 Task: Add Attachment from "Attach a link" to Card Card0000000076 in Board Board0000000019 in Workspace WS0000000007 in Trello. Add Cover Red to Card Card0000000076 in Board Board0000000019 in Workspace WS0000000007 in Trello. Add "Join Card" Button Button0000000076  to Card Card0000000076 in Board Board0000000019 in Workspace WS0000000007 in Trello. Add Description DS0000000076 to Card Card0000000076 in Board Board0000000019 in Workspace WS0000000007 in Trello. Add Comment CM0000000076 to Card Card0000000076 in Board Board0000000019 in Workspace WS0000000007 in Trello
Action: Mouse moved to (416, 511)
Screenshot: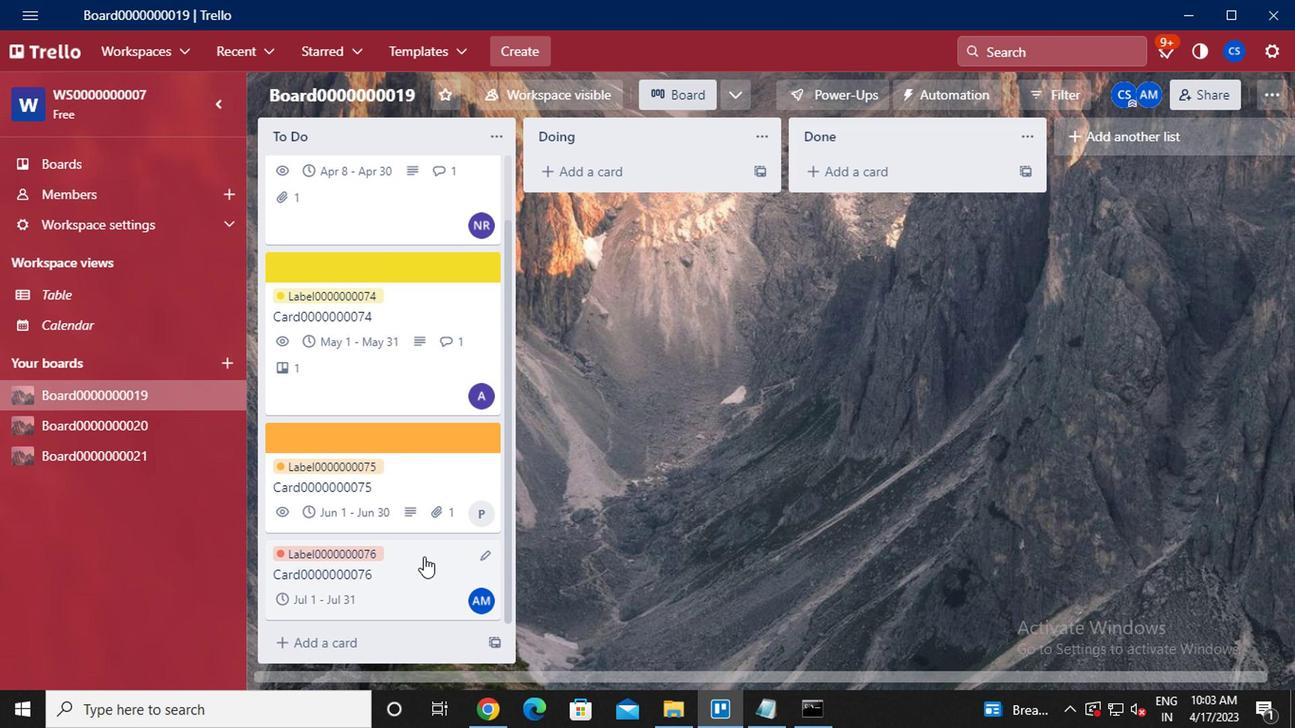 
Action: Mouse pressed left at (416, 511)
Screenshot: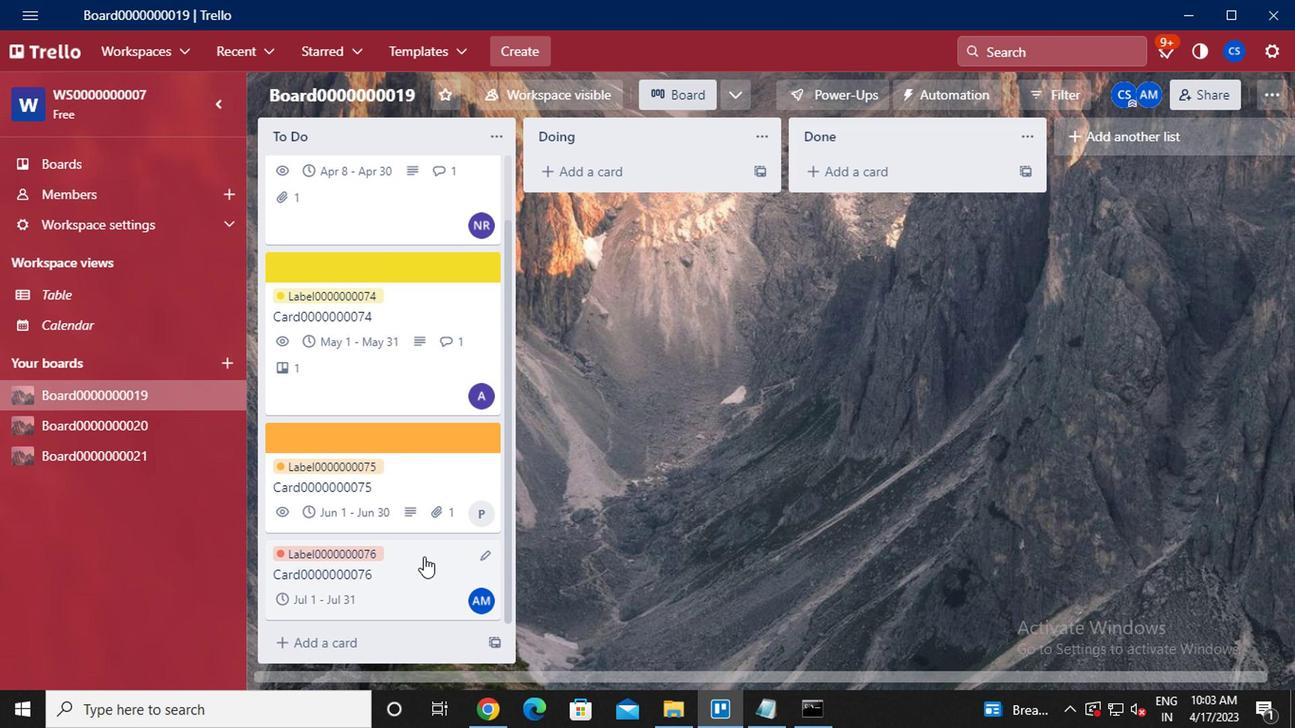 
Action: Mouse moved to (744, 400)
Screenshot: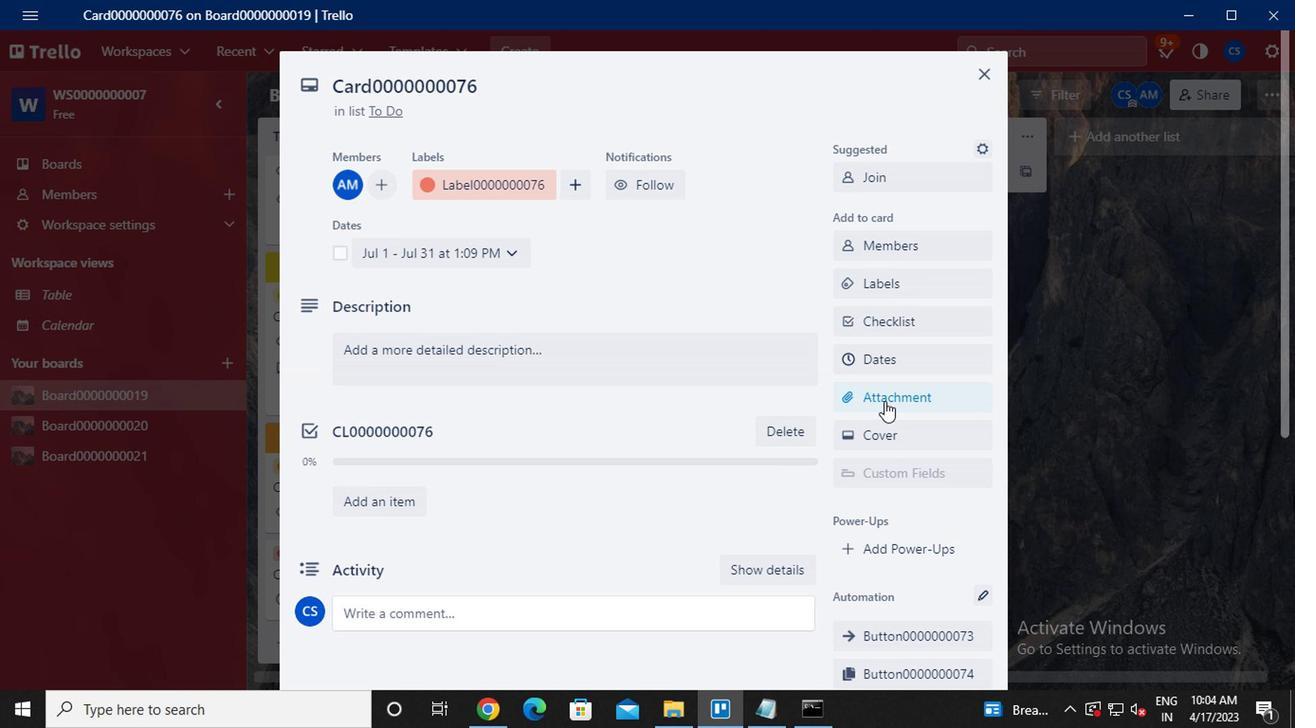 
Action: Mouse pressed left at (744, 400)
Screenshot: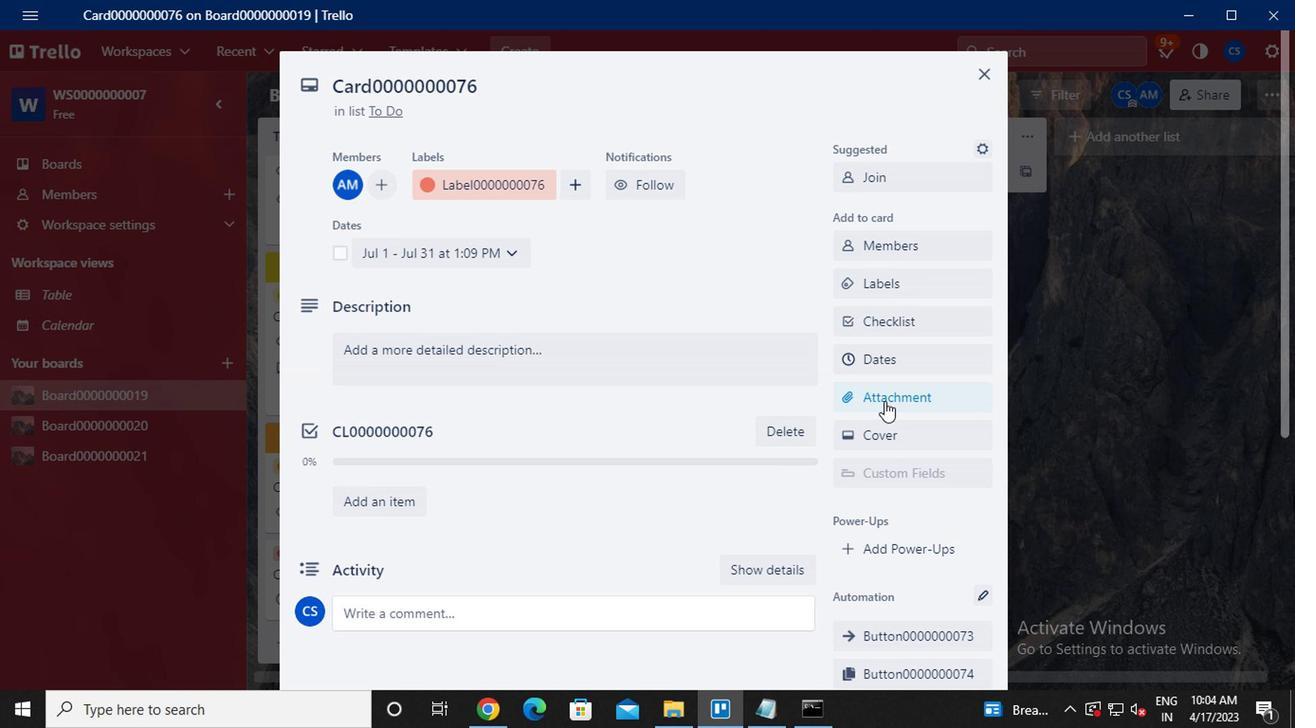 
Action: Mouse moved to (746, 414)
Screenshot: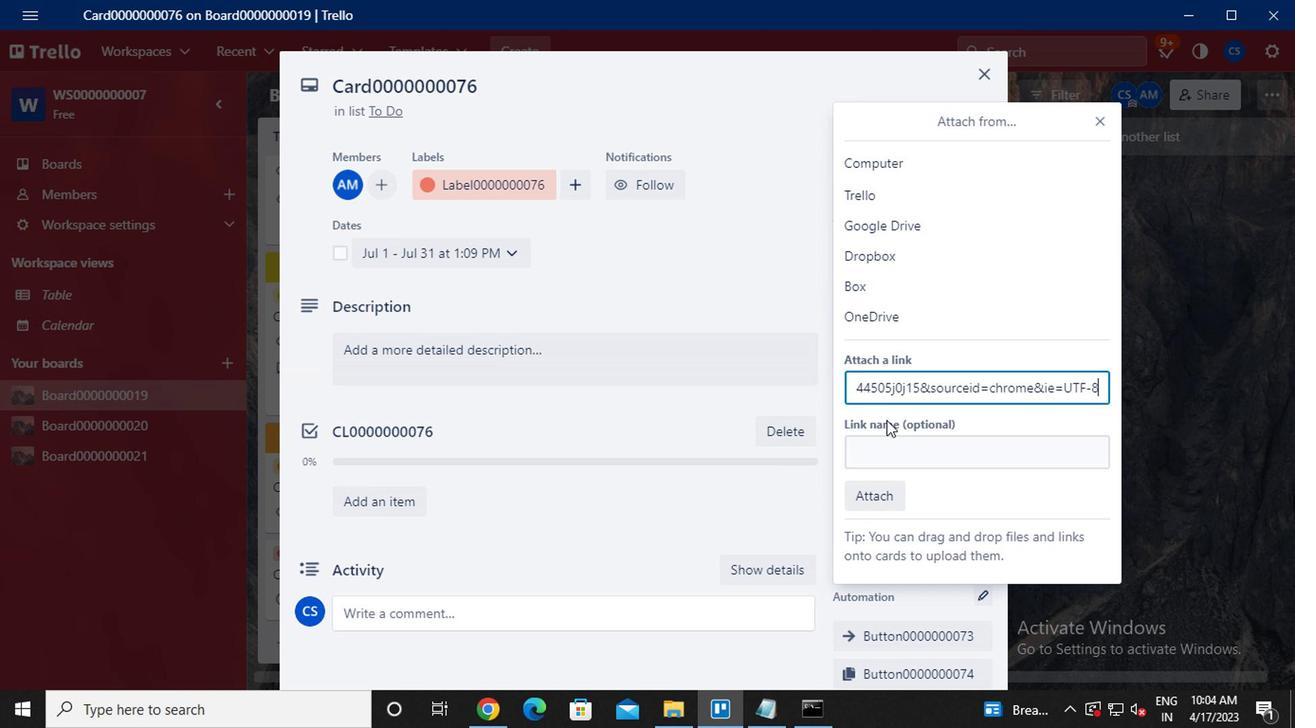 
Action: Key pressed ctrl+V
Screenshot: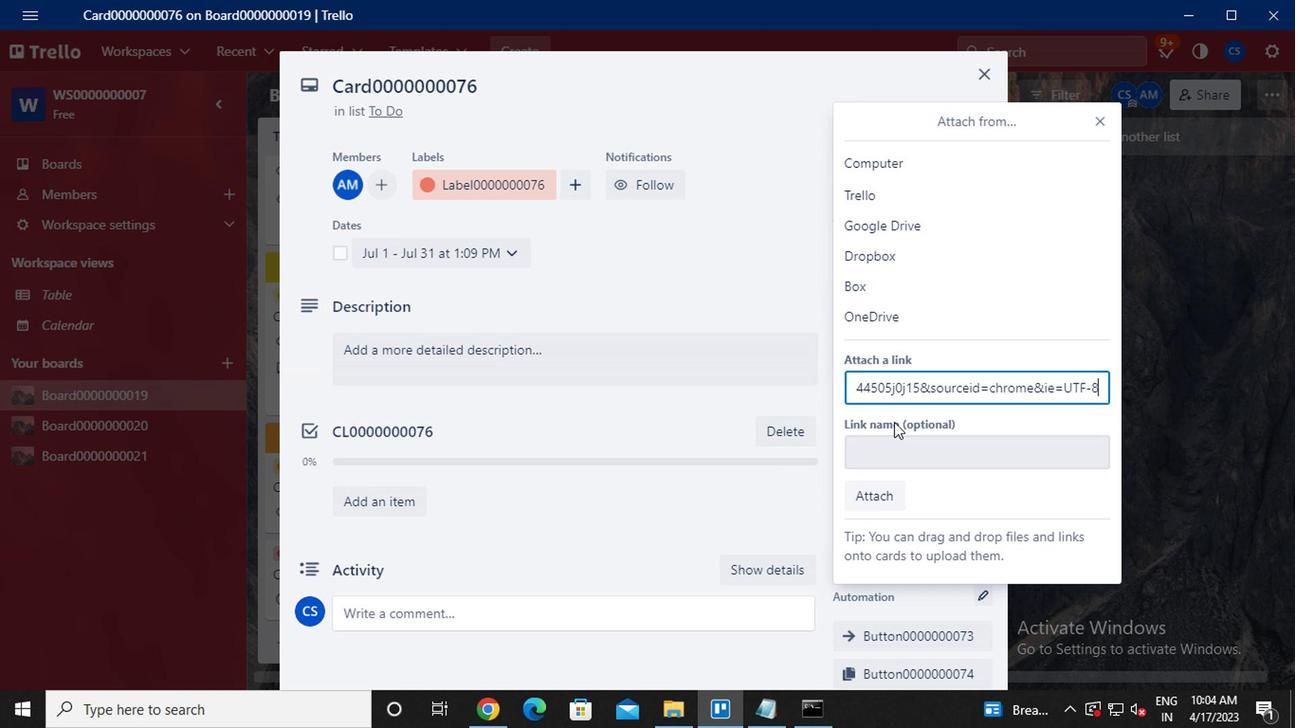 
Action: Mouse moved to (742, 467)
Screenshot: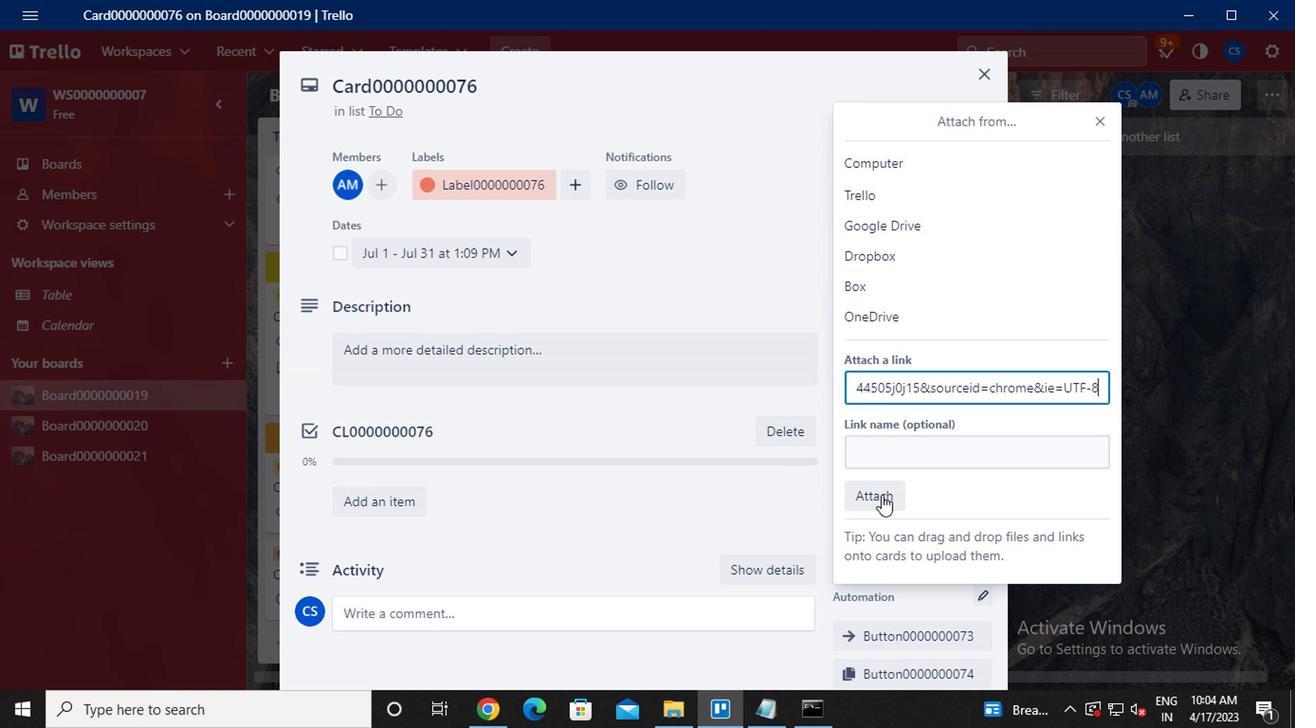 
Action: Mouse pressed left at (742, 467)
Screenshot: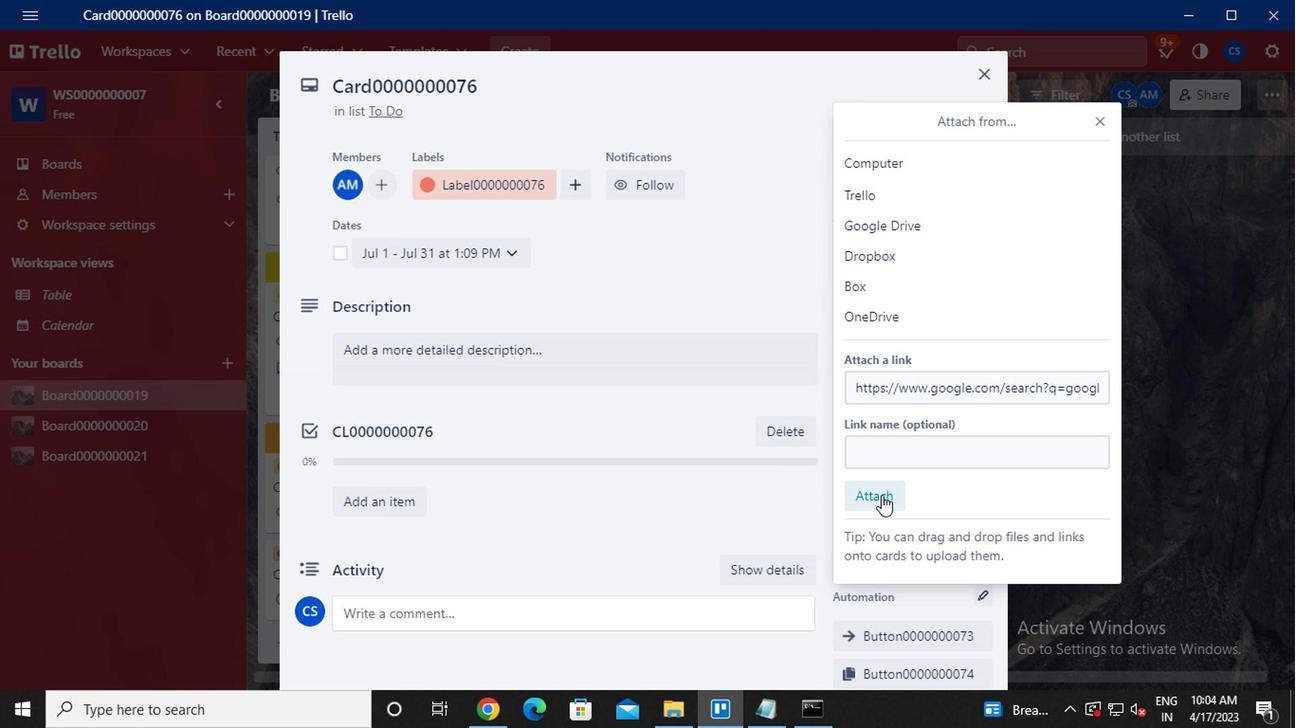 
Action: Mouse moved to (750, 427)
Screenshot: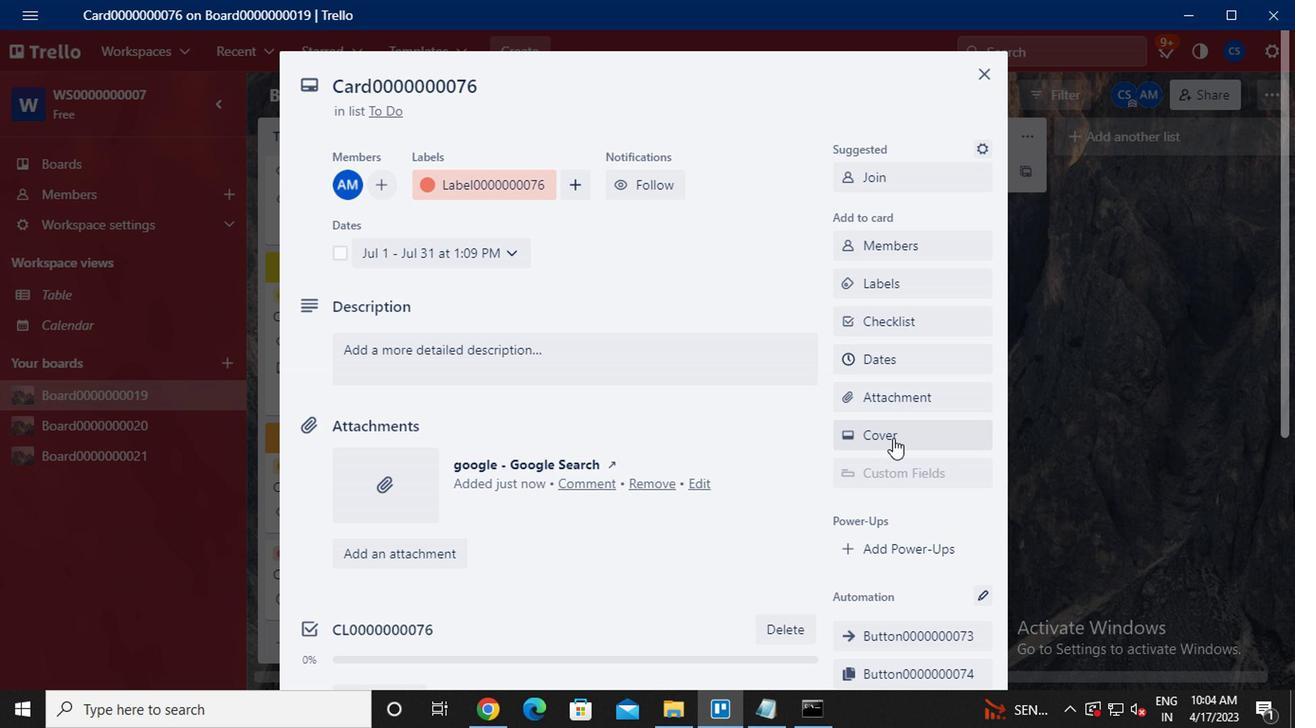 
Action: Mouse pressed left at (750, 427)
Screenshot: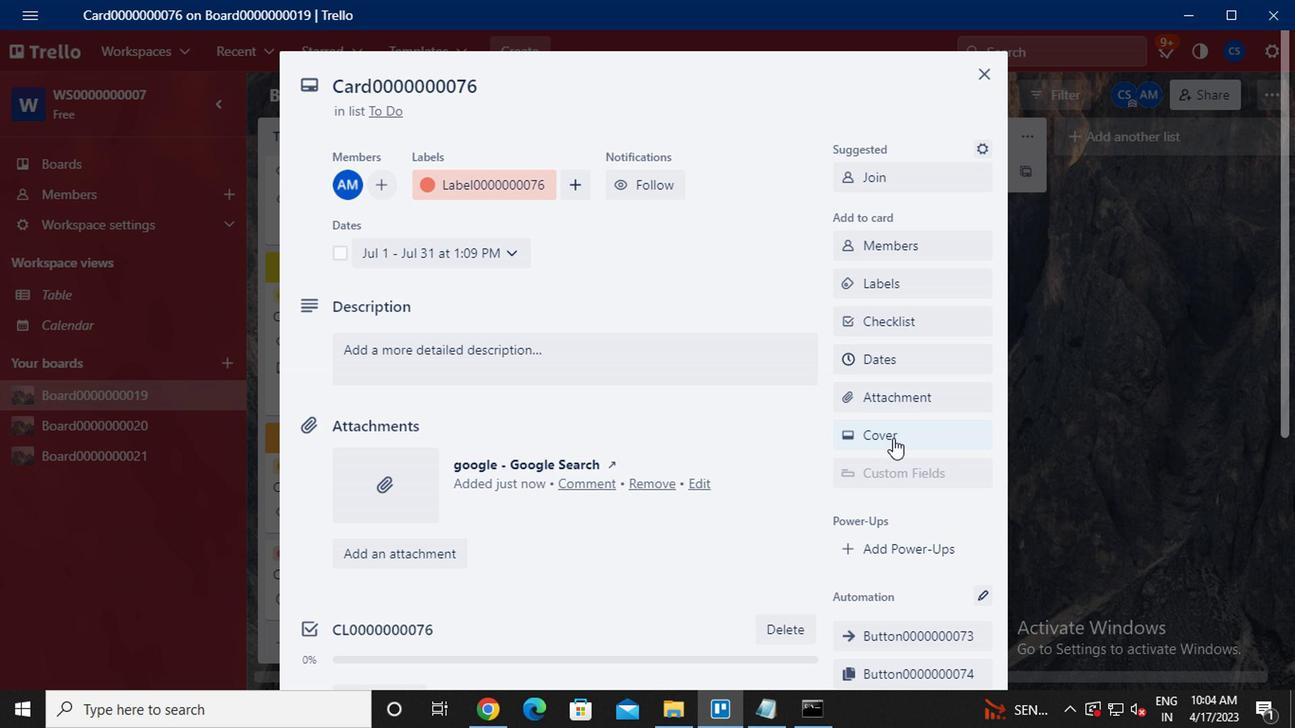 
Action: Mouse moved to (850, 340)
Screenshot: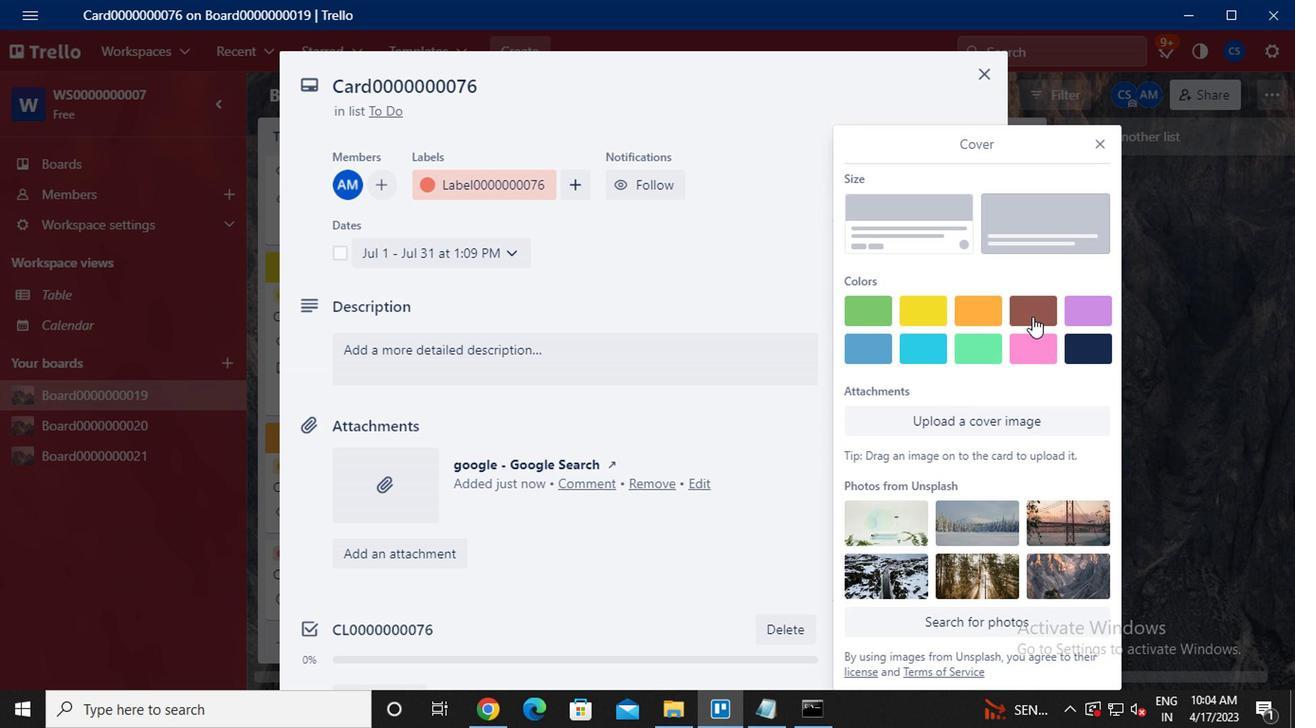 
Action: Mouse pressed left at (850, 340)
Screenshot: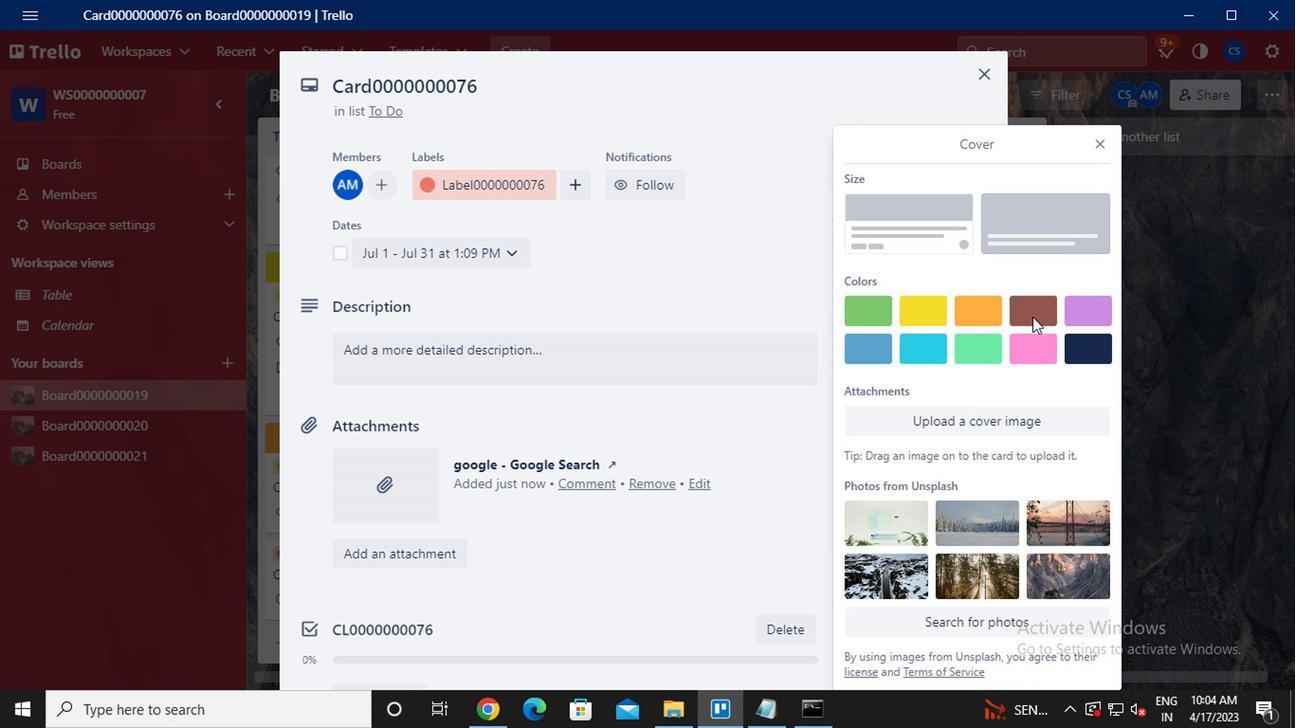 
Action: Mouse moved to (899, 195)
Screenshot: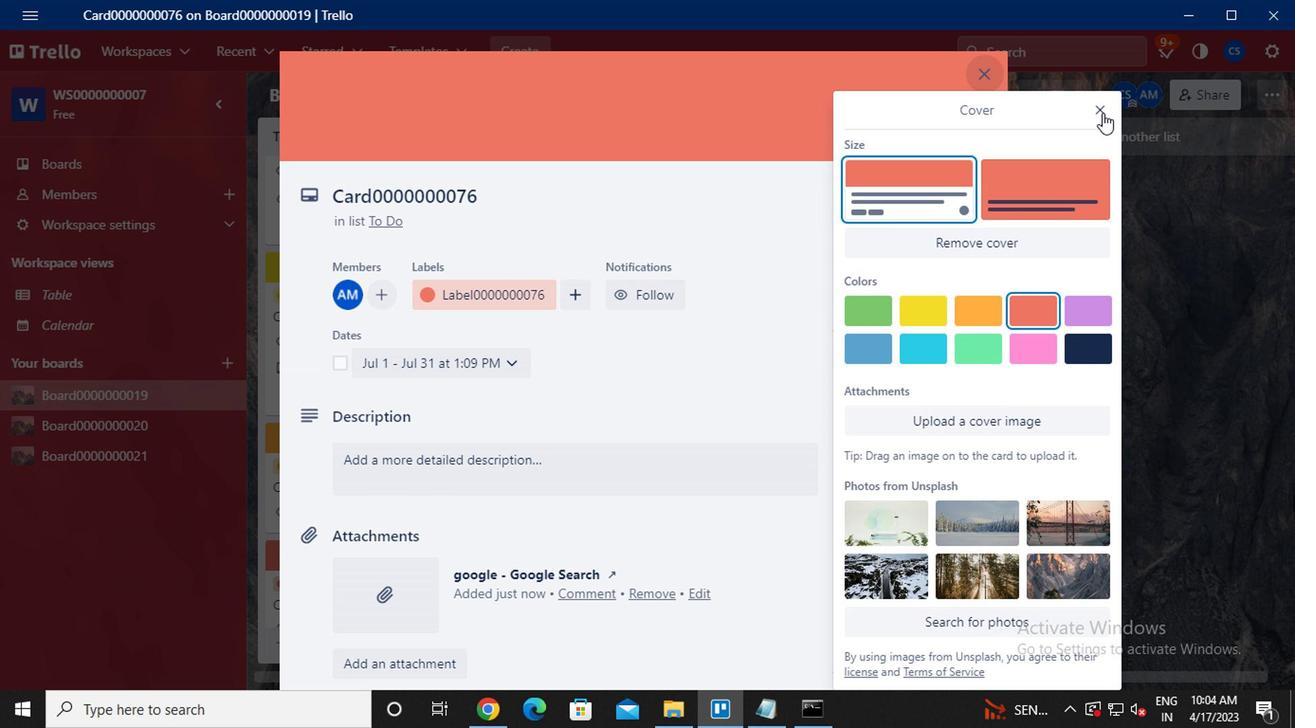 
Action: Mouse pressed left at (899, 195)
Screenshot: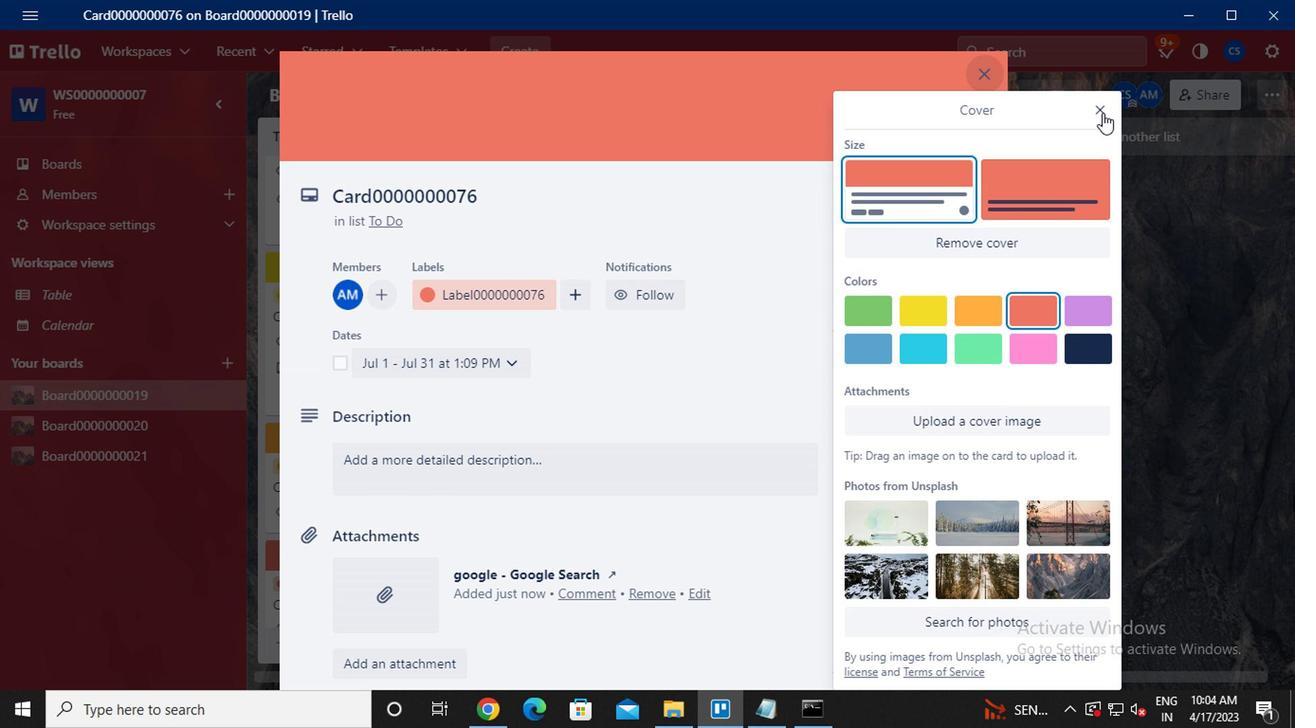 
Action: Mouse moved to (713, 315)
Screenshot: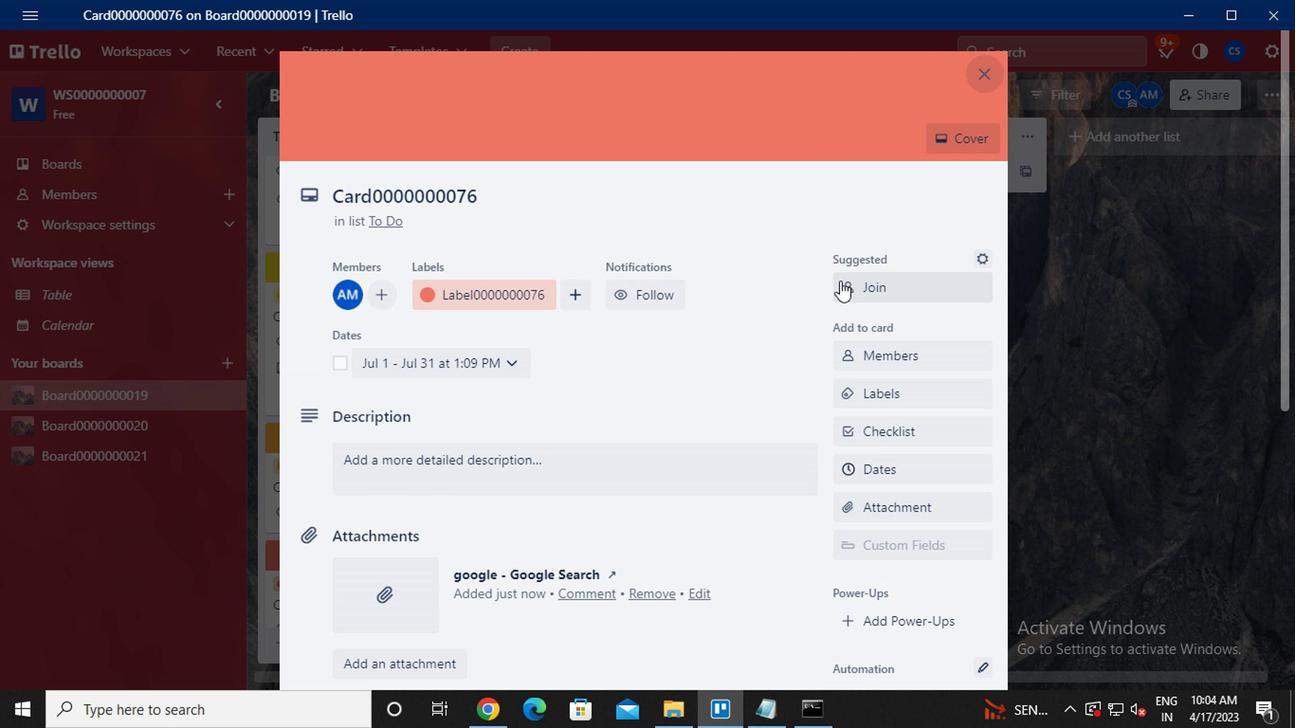 
Action: Mouse scrolled (713, 314) with delta (0, 0)
Screenshot: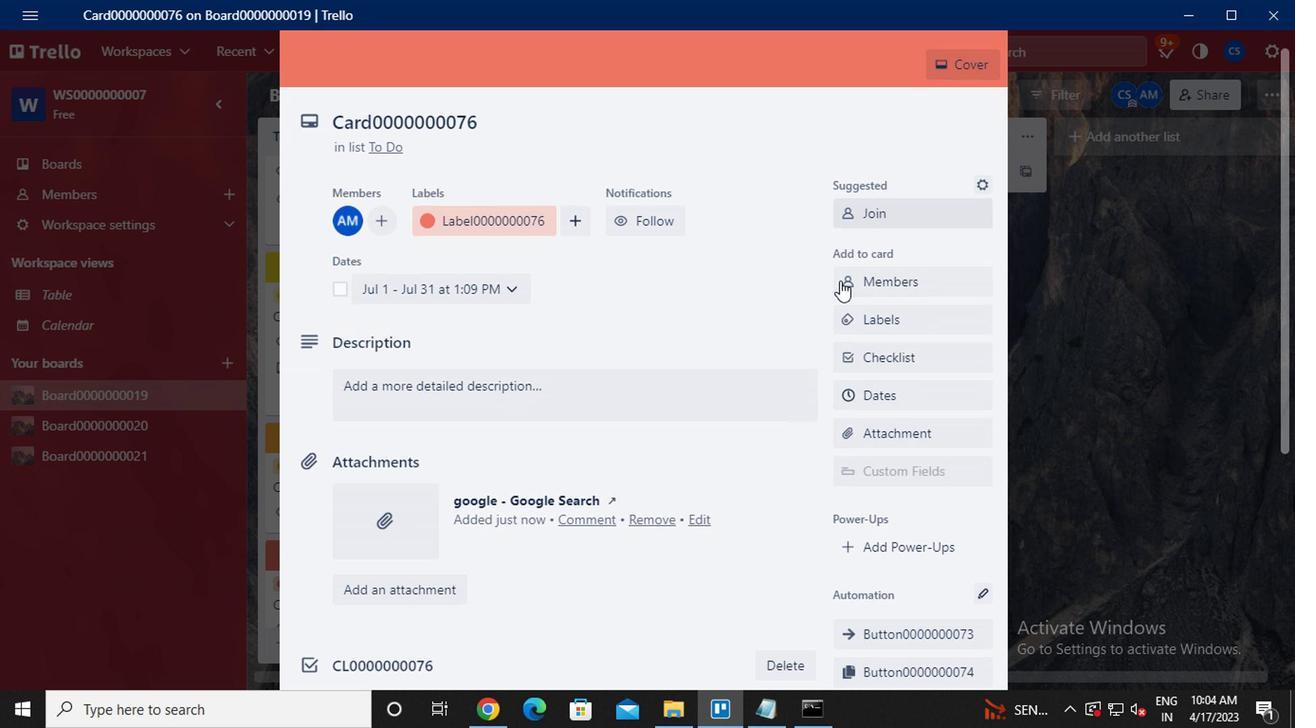 
Action: Mouse scrolled (713, 314) with delta (0, 0)
Screenshot: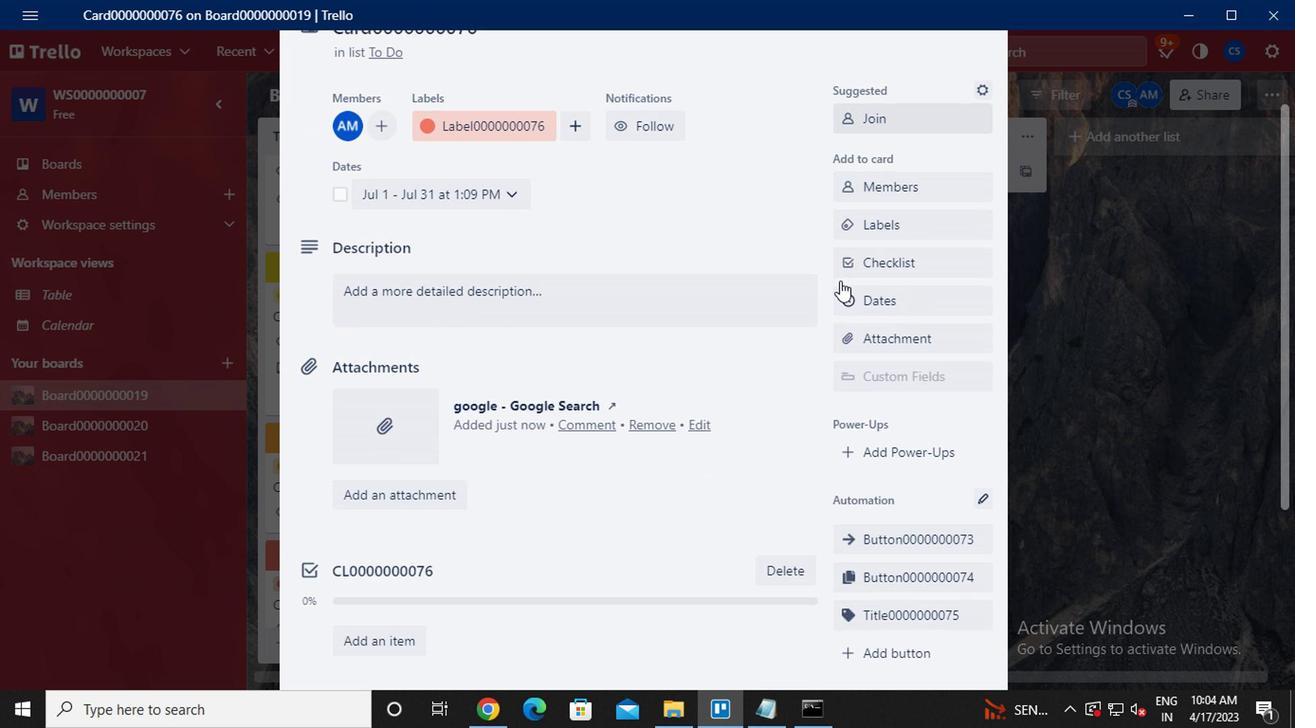 
Action: Mouse scrolled (713, 314) with delta (0, 0)
Screenshot: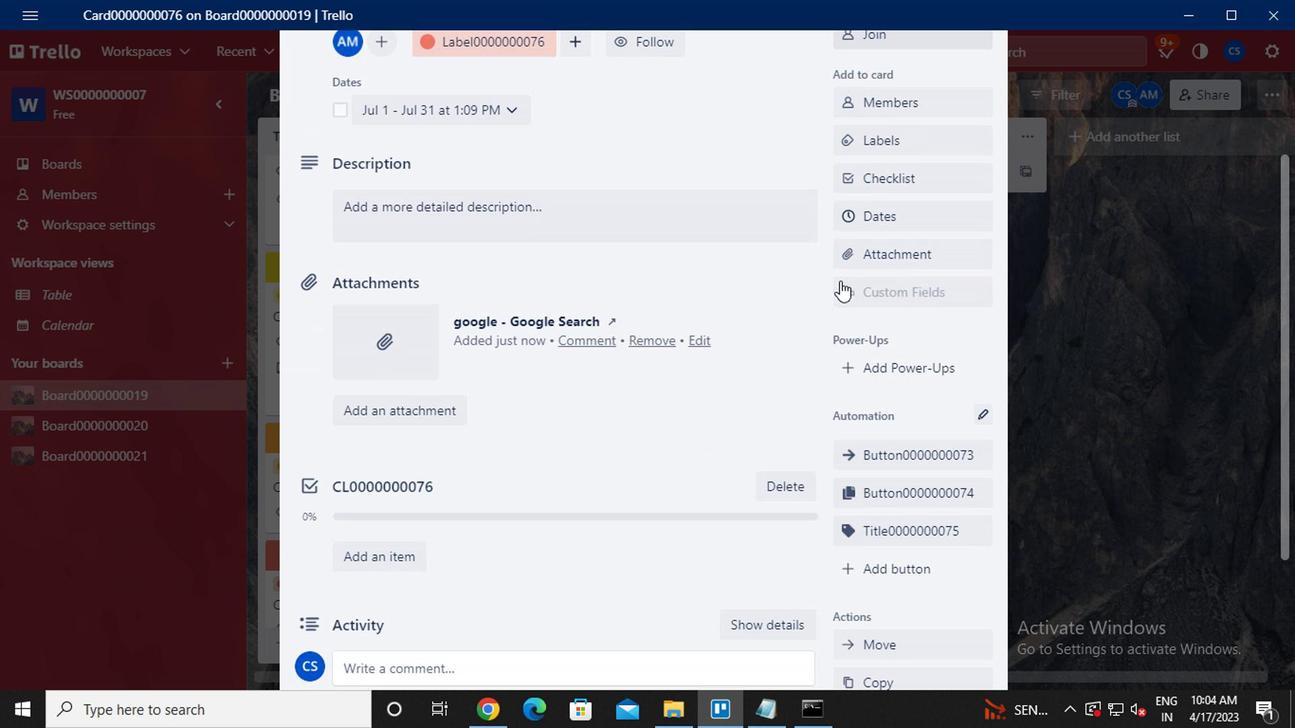 
Action: Mouse moved to (756, 499)
Screenshot: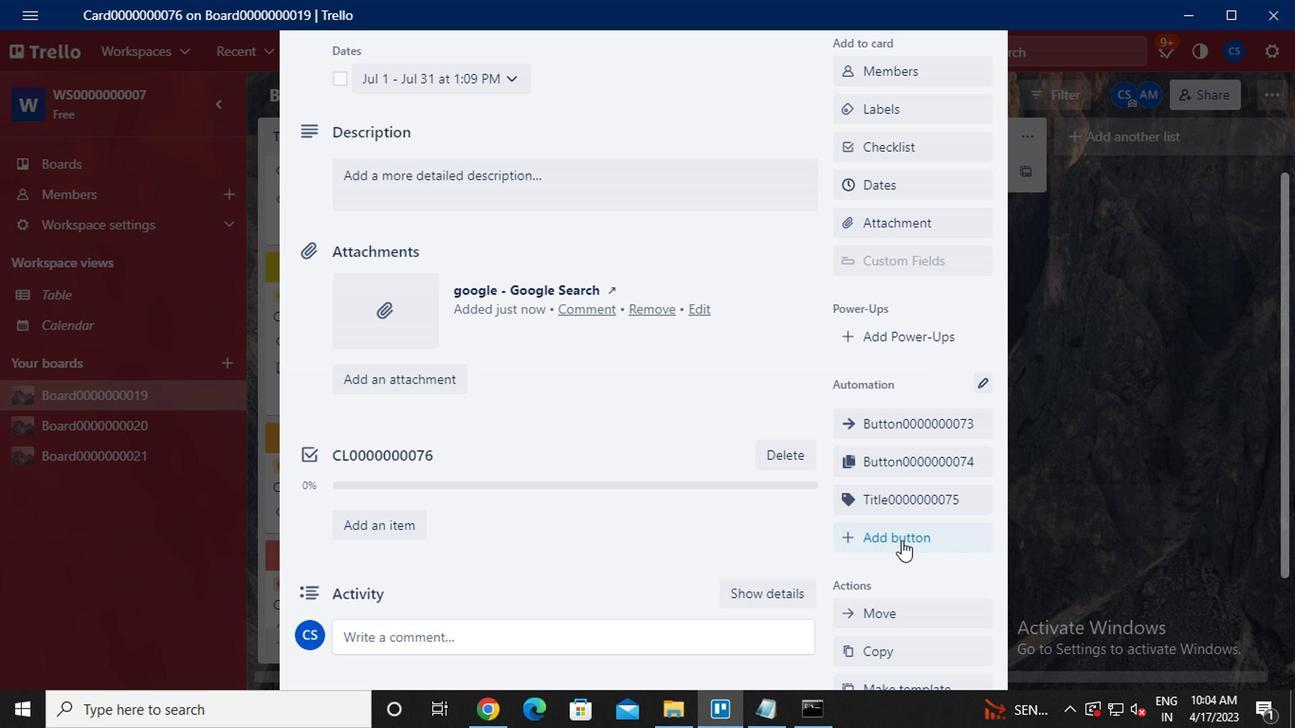 
Action: Mouse pressed left at (756, 499)
Screenshot: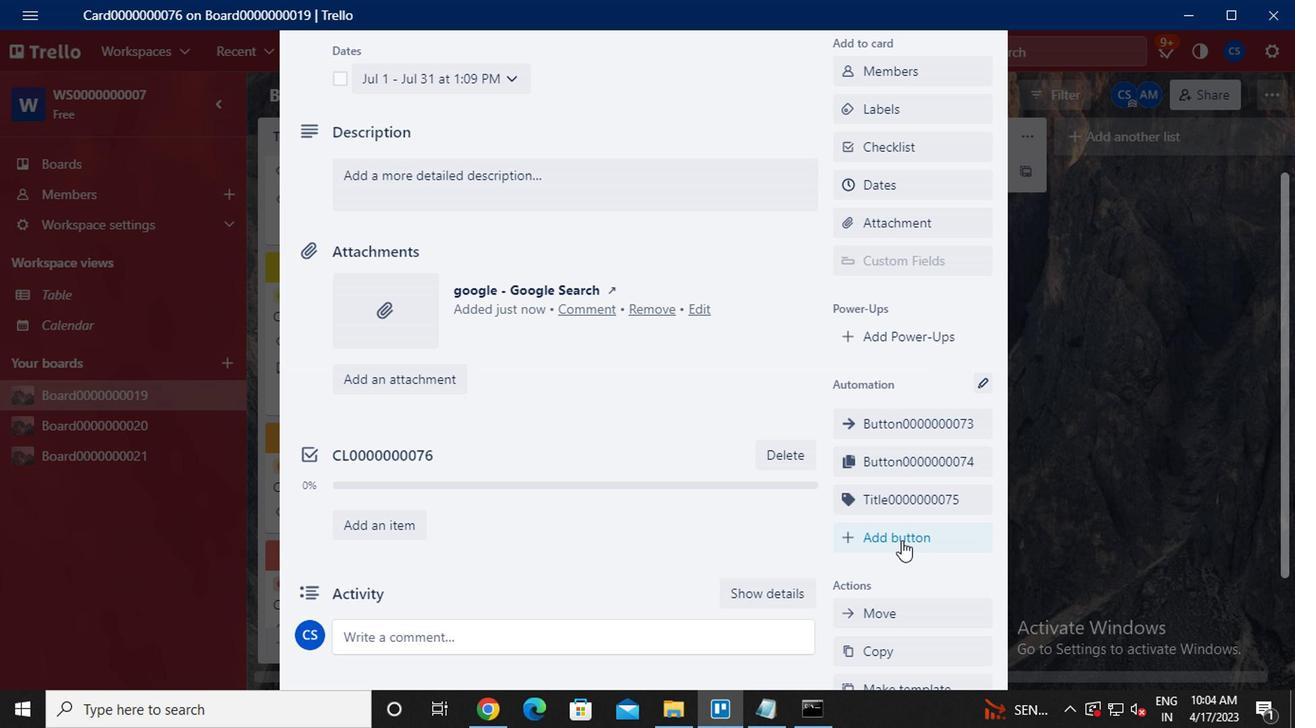 
Action: Mouse moved to (782, 325)
Screenshot: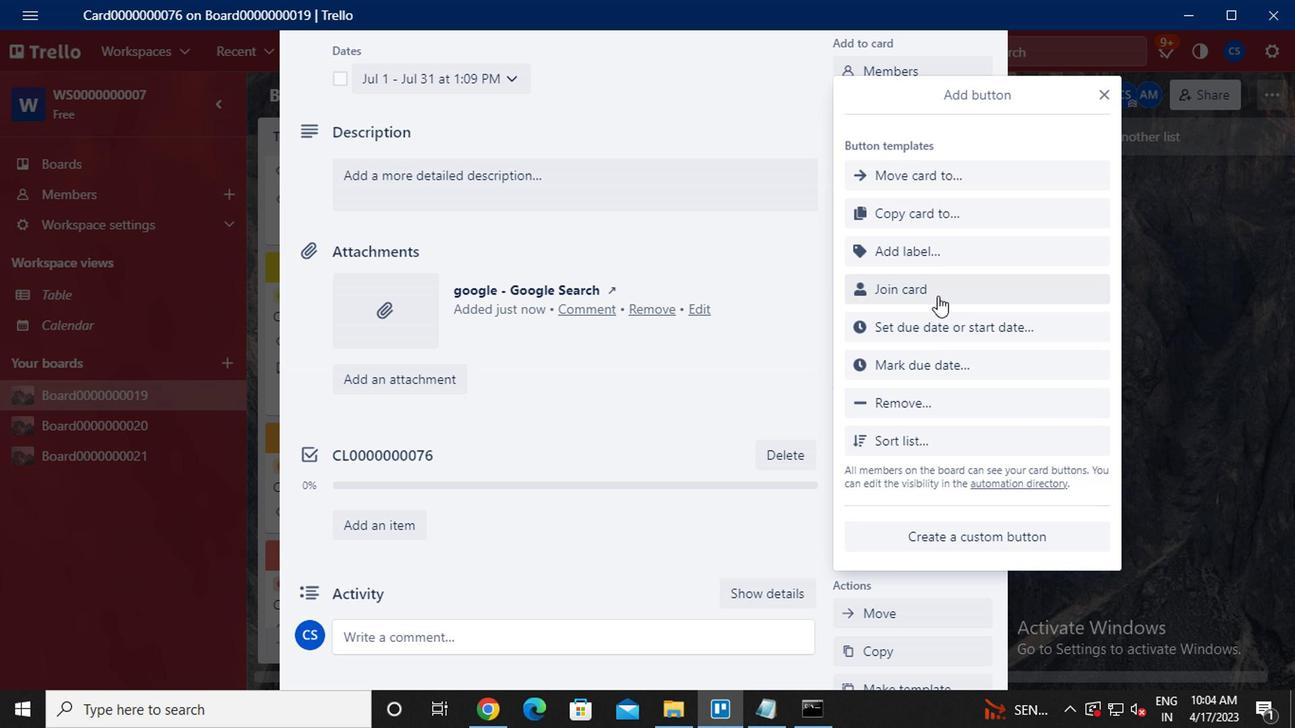 
Action: Mouse pressed left at (782, 325)
Screenshot: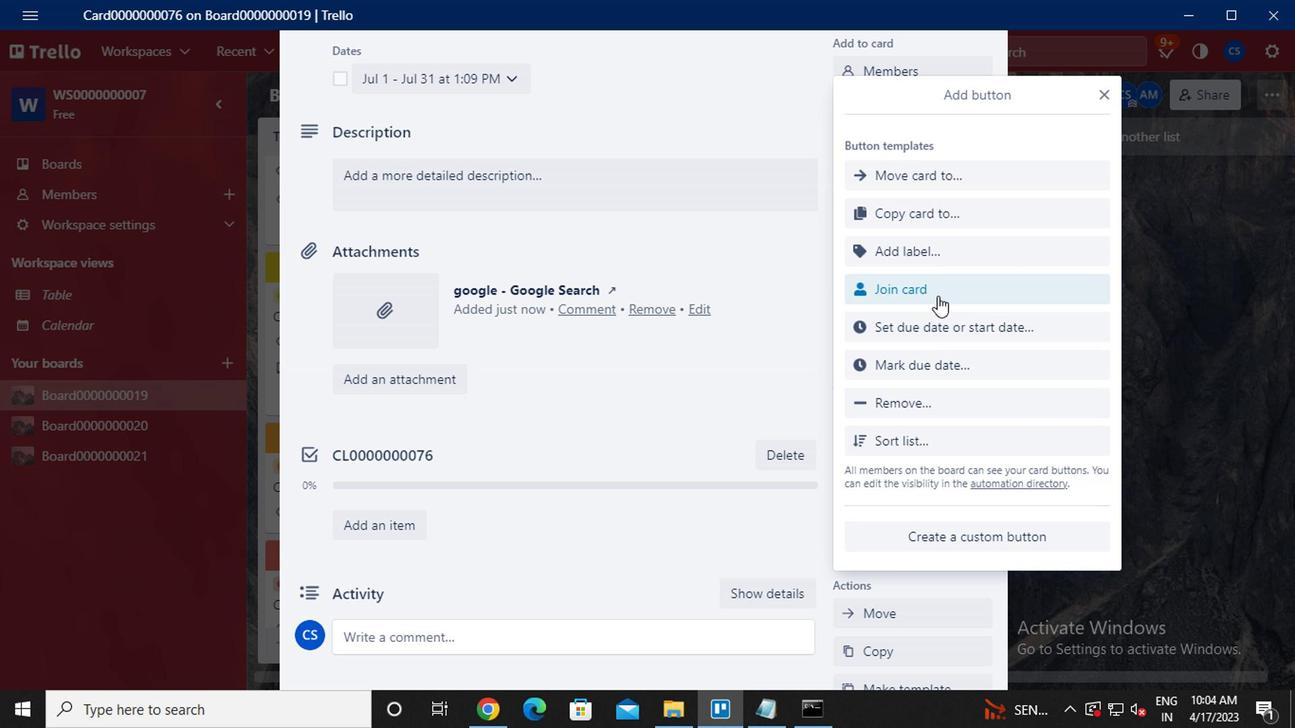 
Action: Mouse moved to (771, 334)
Screenshot: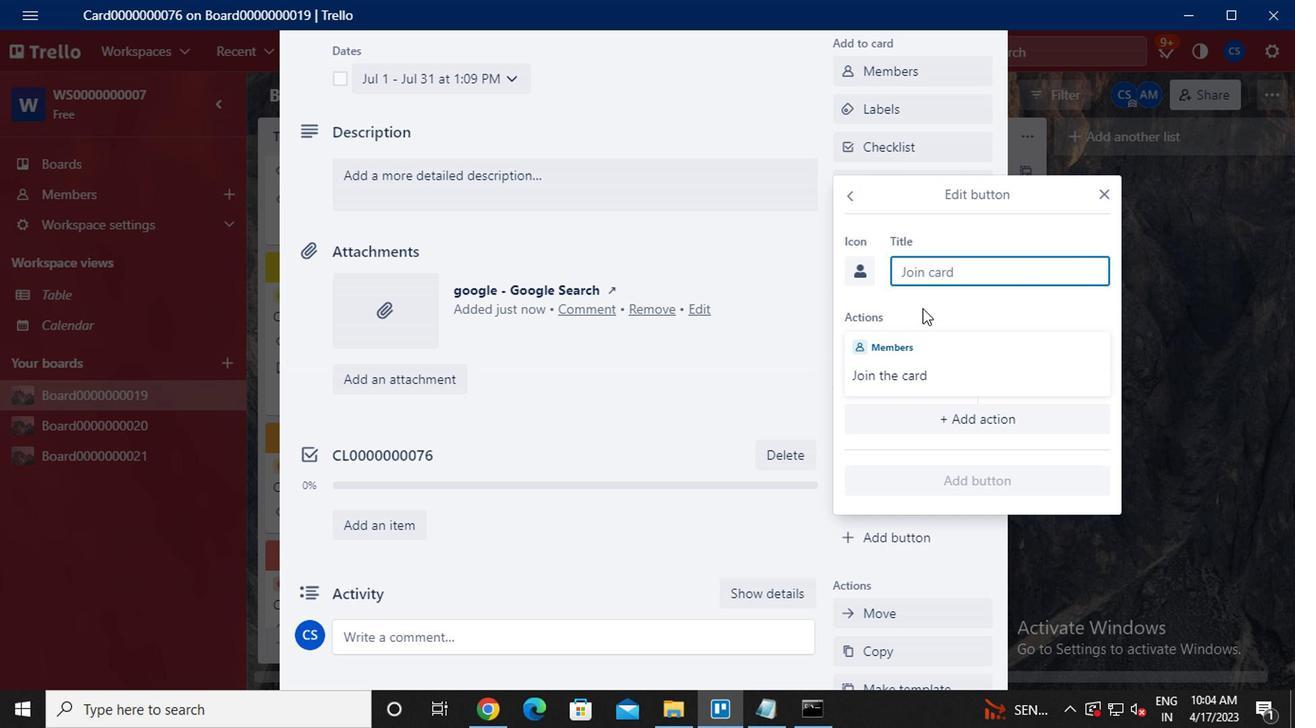 
Action: Key pressed <Key.caps_lock>ctrl+B<Key.caps_lock>utton<Key.insert>0000000076
Screenshot: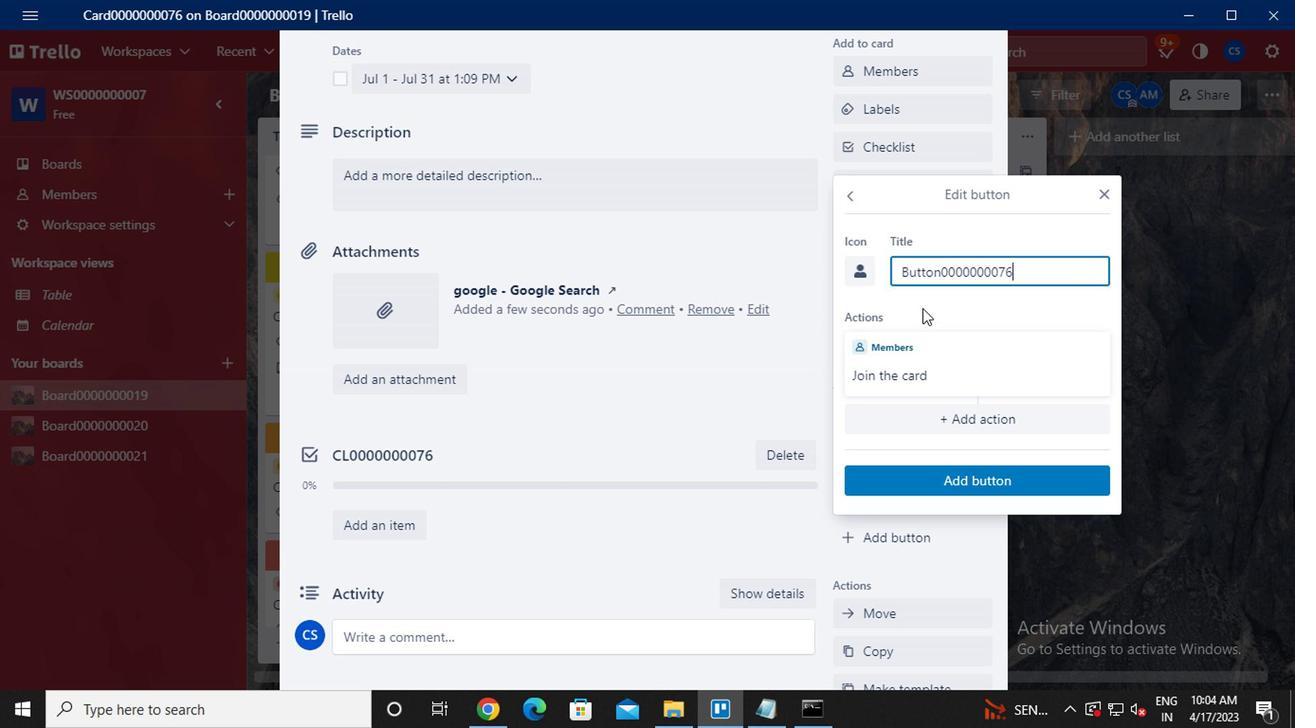 
Action: Mouse moved to (800, 451)
Screenshot: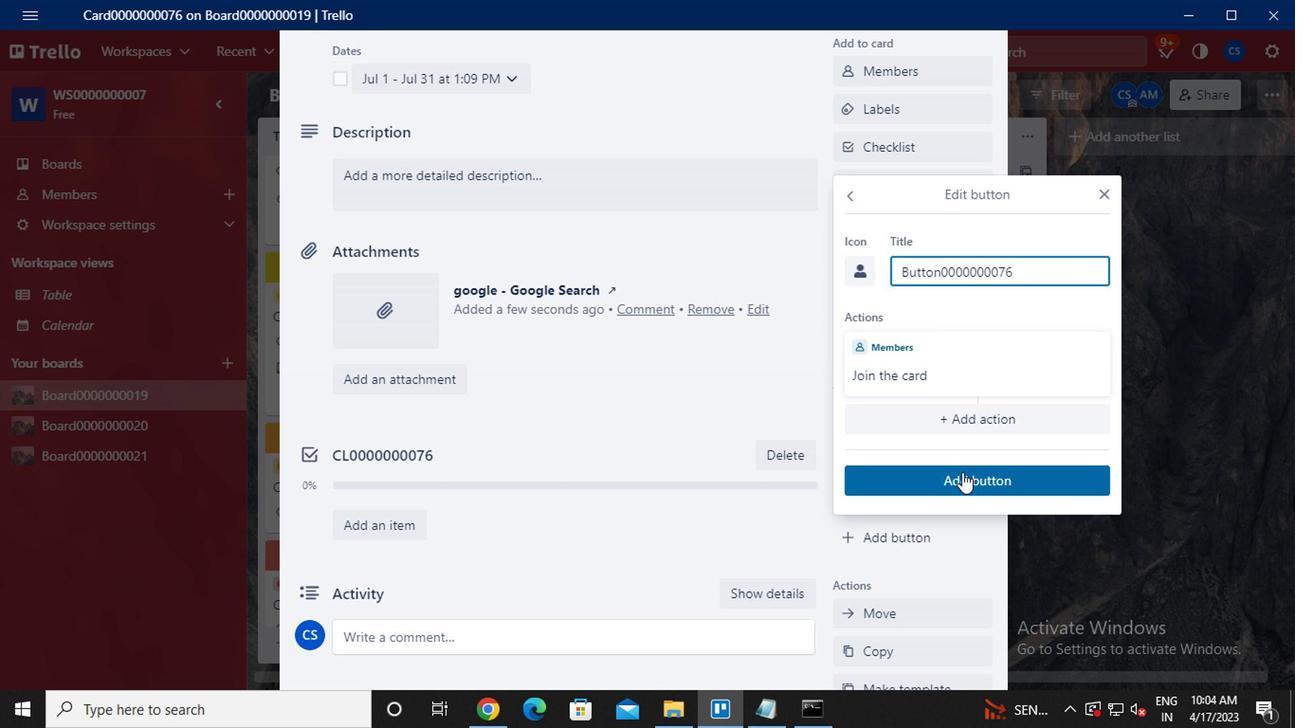 
Action: Mouse pressed left at (800, 451)
Screenshot: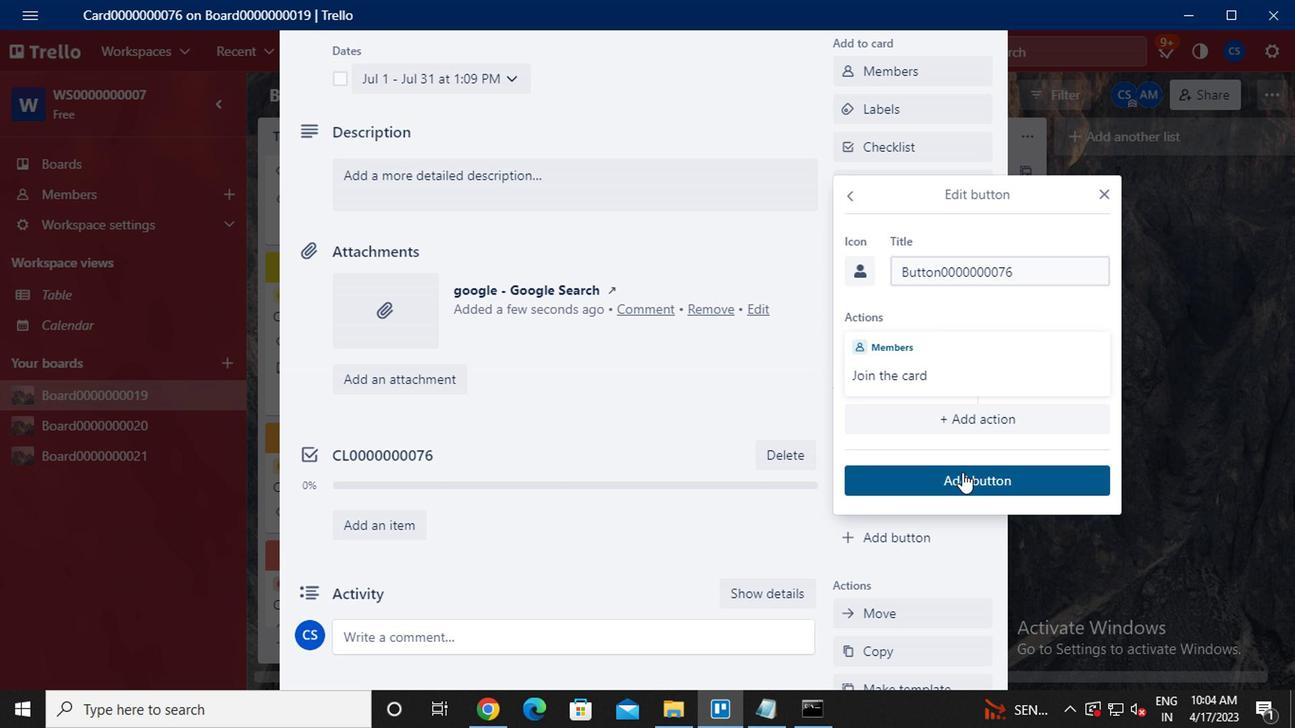 
Action: Mouse moved to (476, 237)
Screenshot: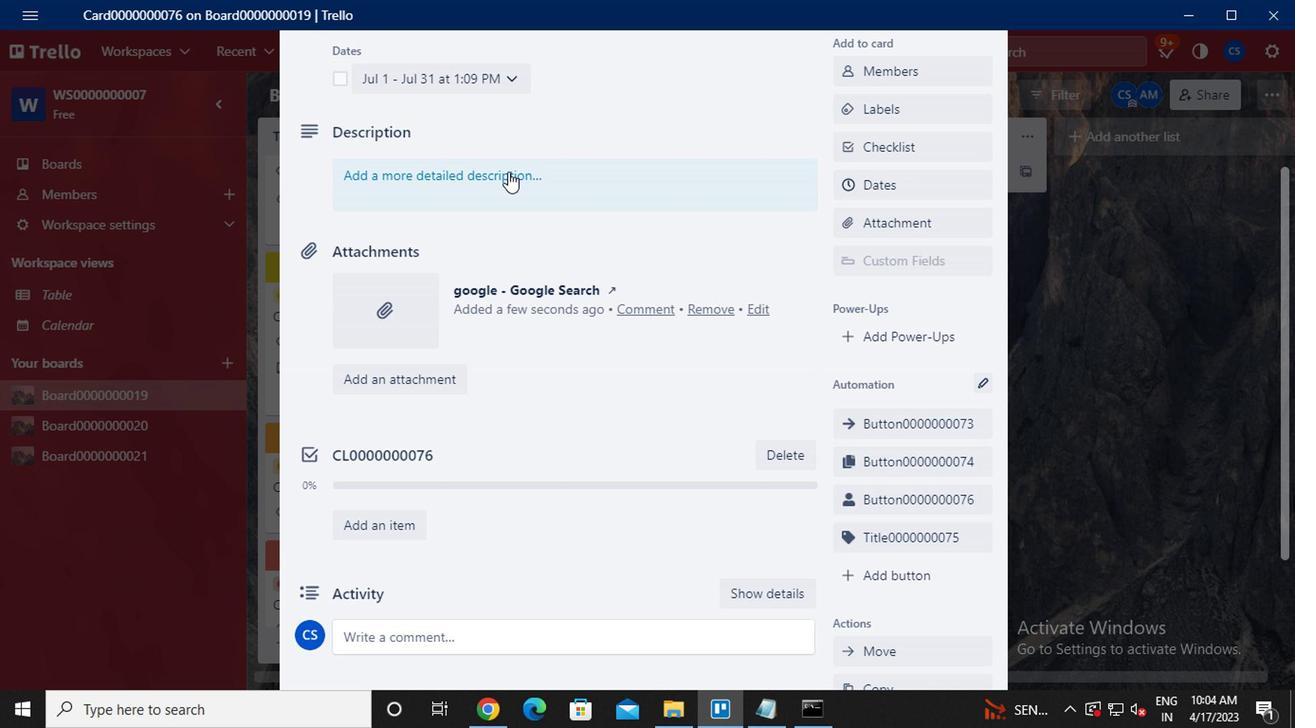 
Action: Mouse pressed left at (476, 237)
Screenshot: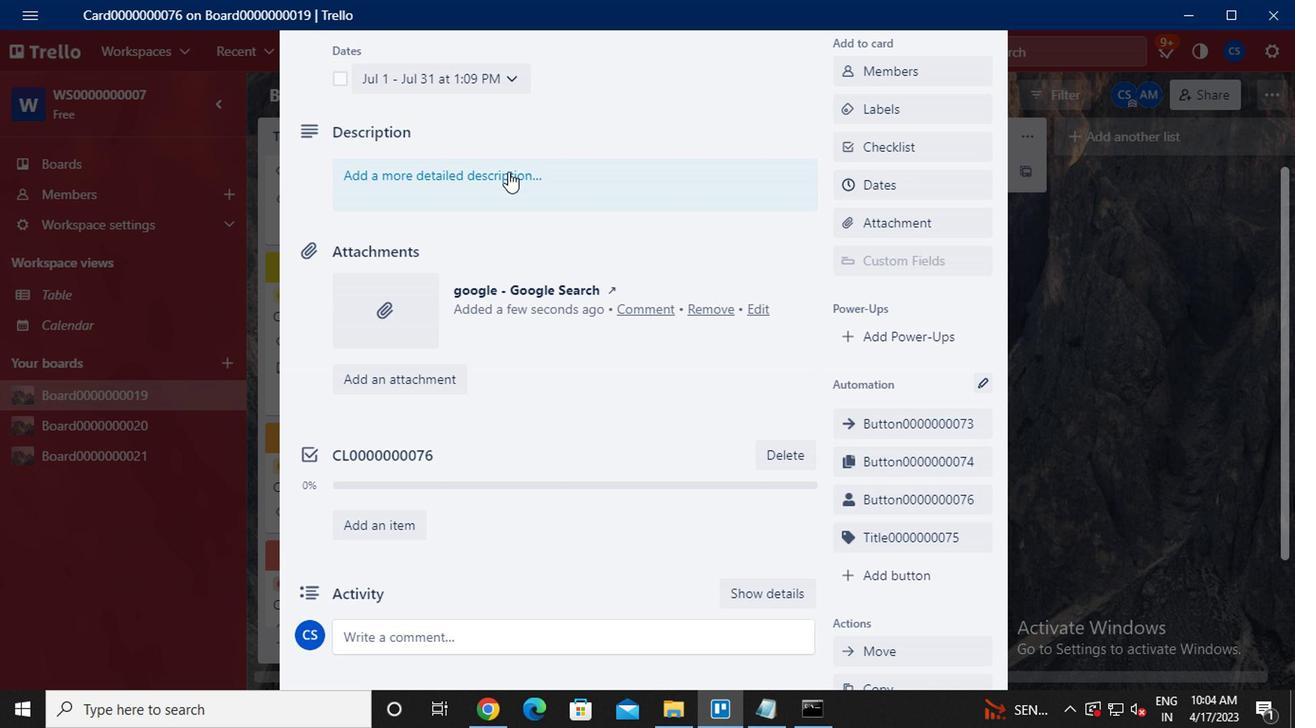 
Action: Key pressed <Key.caps_lock>ds0000000076
Screenshot: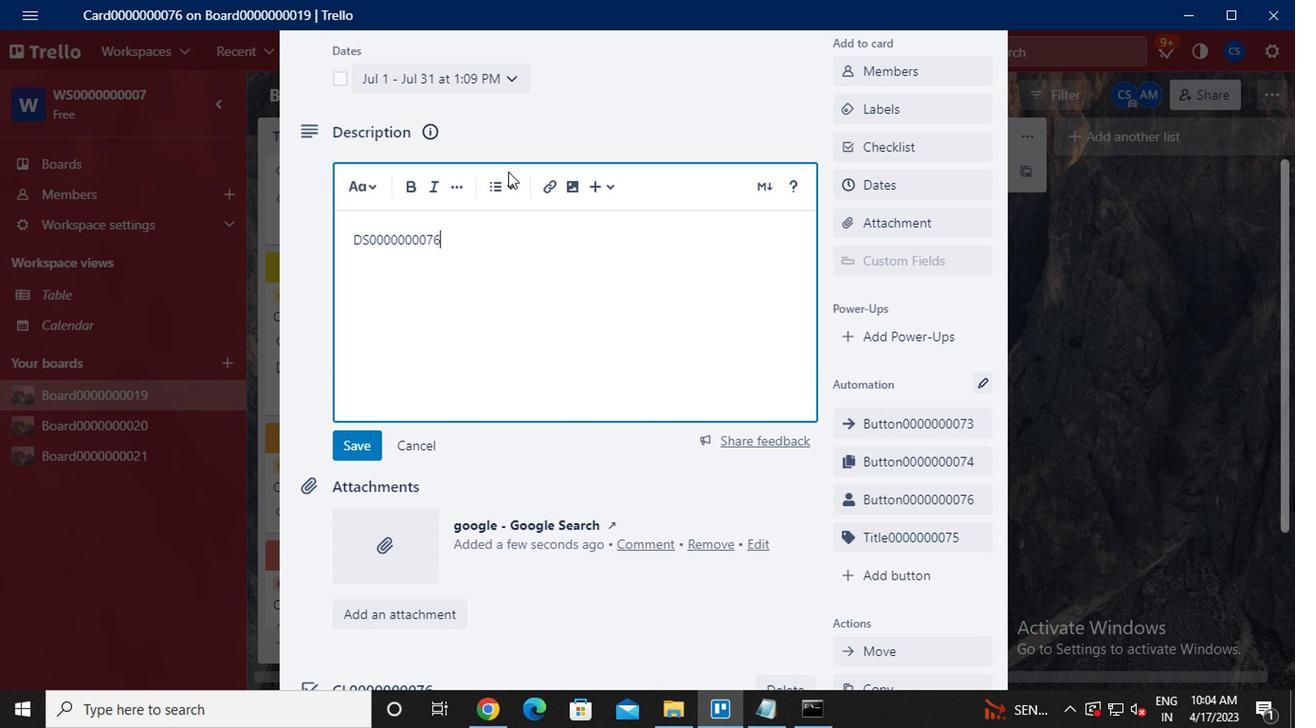 
Action: Mouse moved to (367, 427)
Screenshot: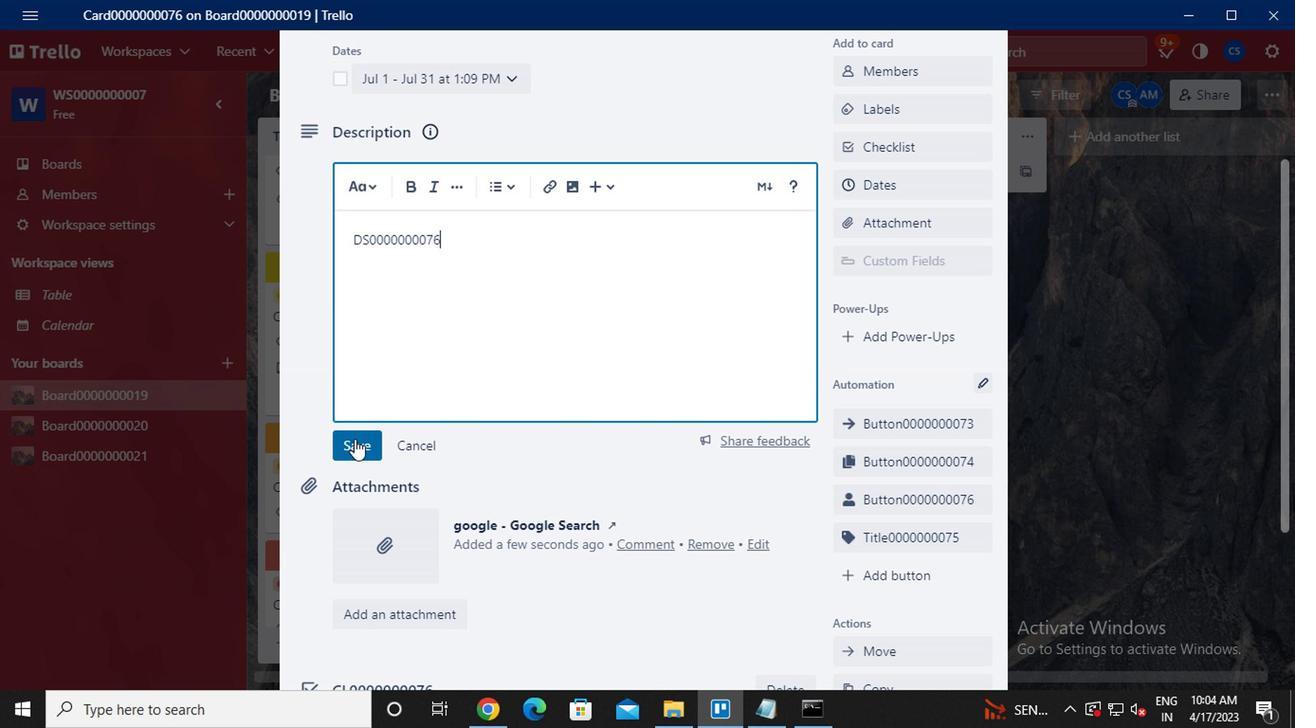 
Action: Mouse pressed left at (367, 427)
Screenshot: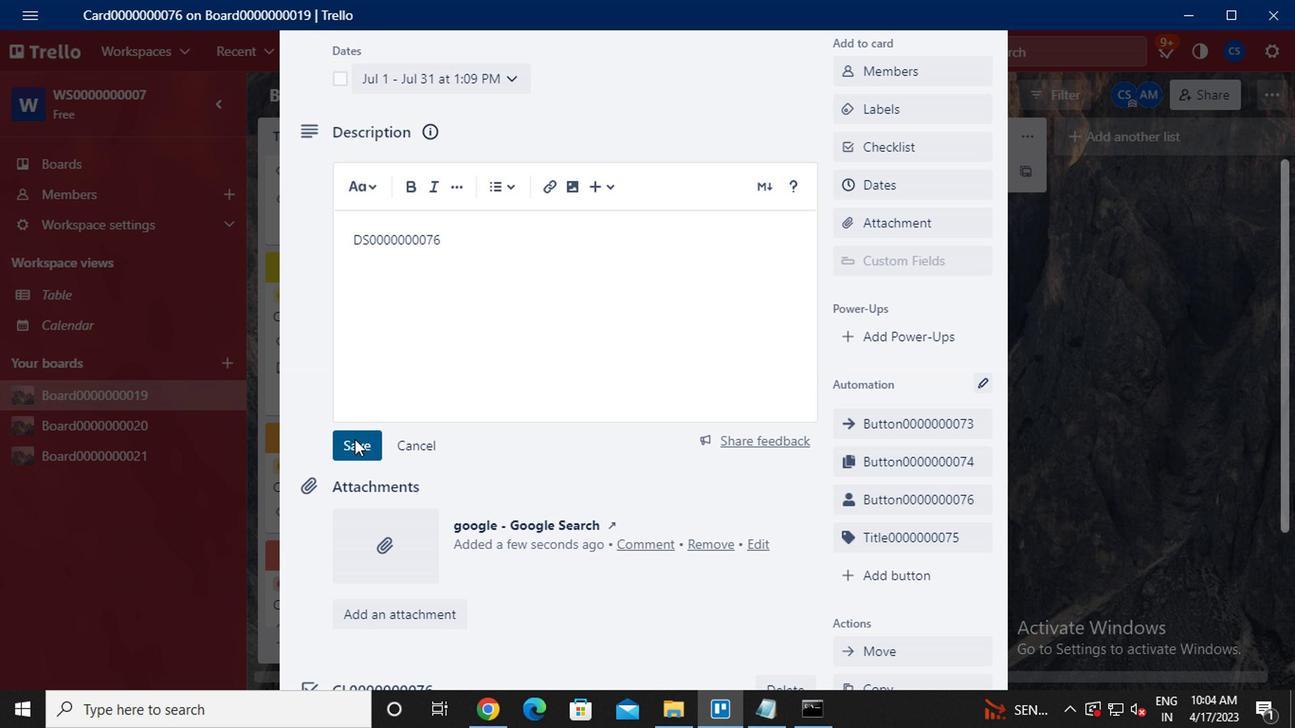 
Action: Mouse moved to (476, 414)
Screenshot: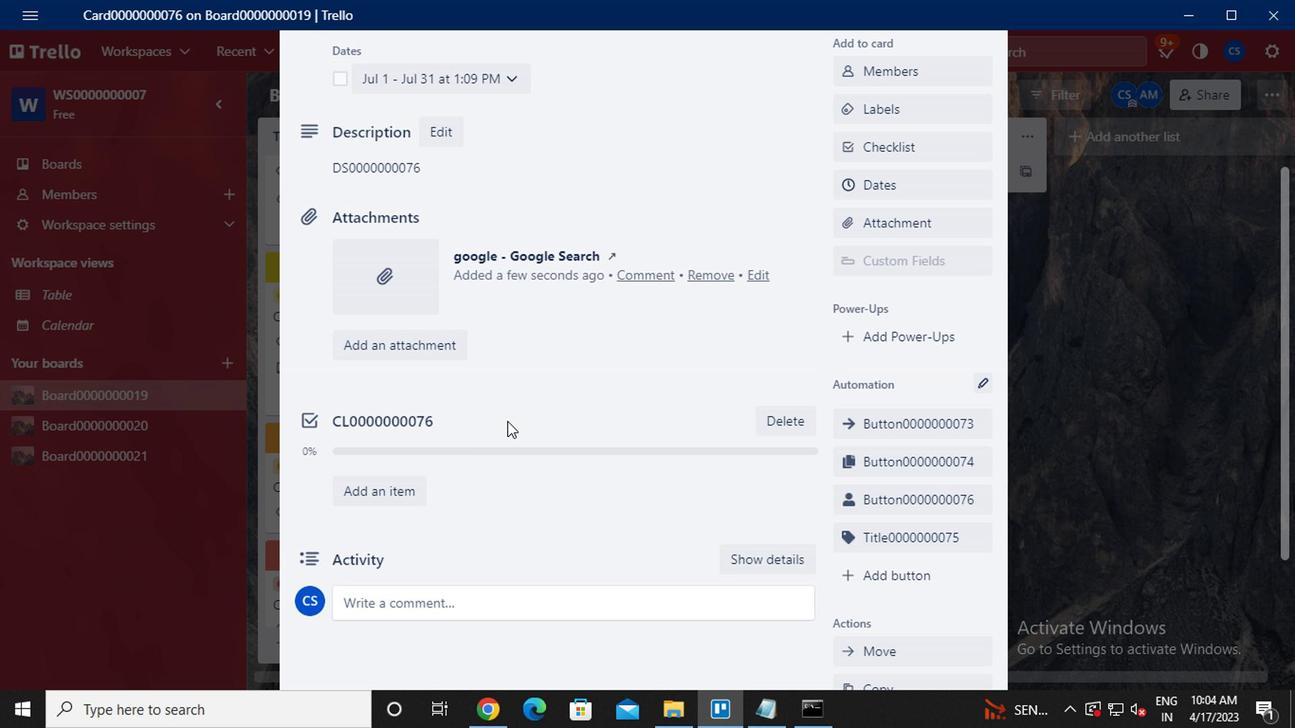 
Action: Mouse scrolled (476, 414) with delta (0, 0)
Screenshot: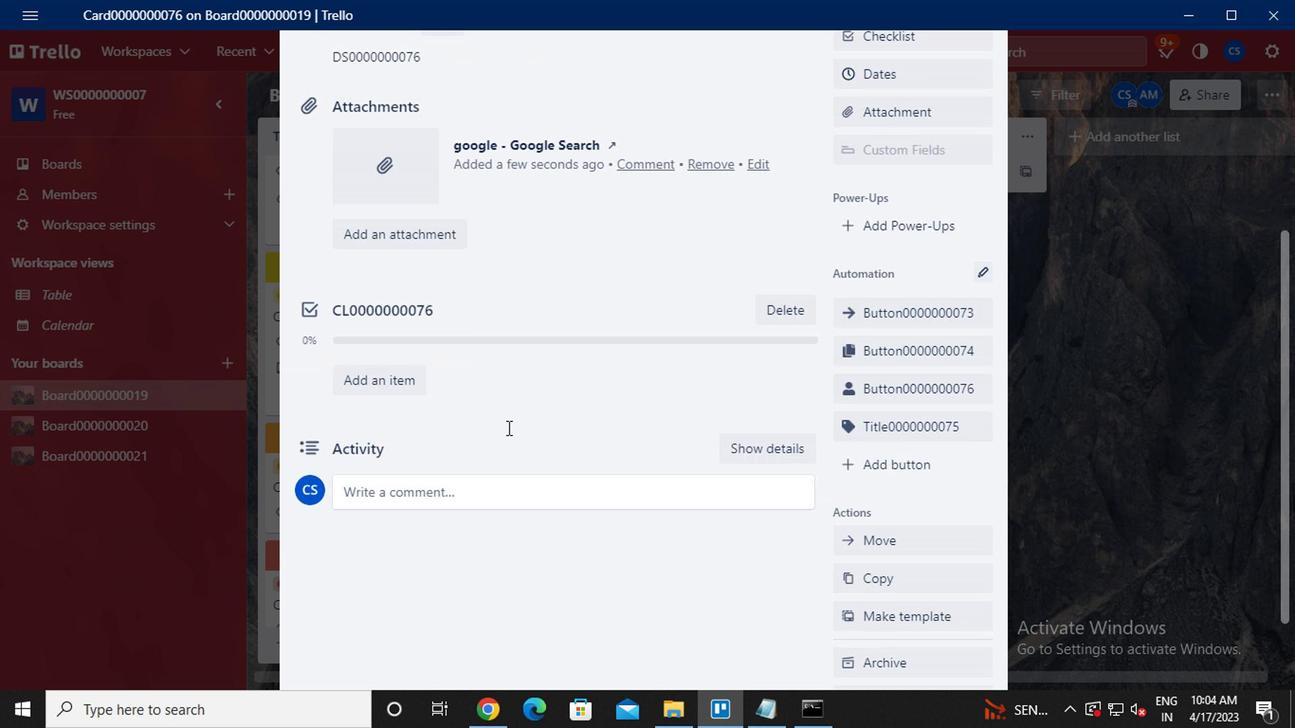 
Action: Mouse moved to (476, 414)
Screenshot: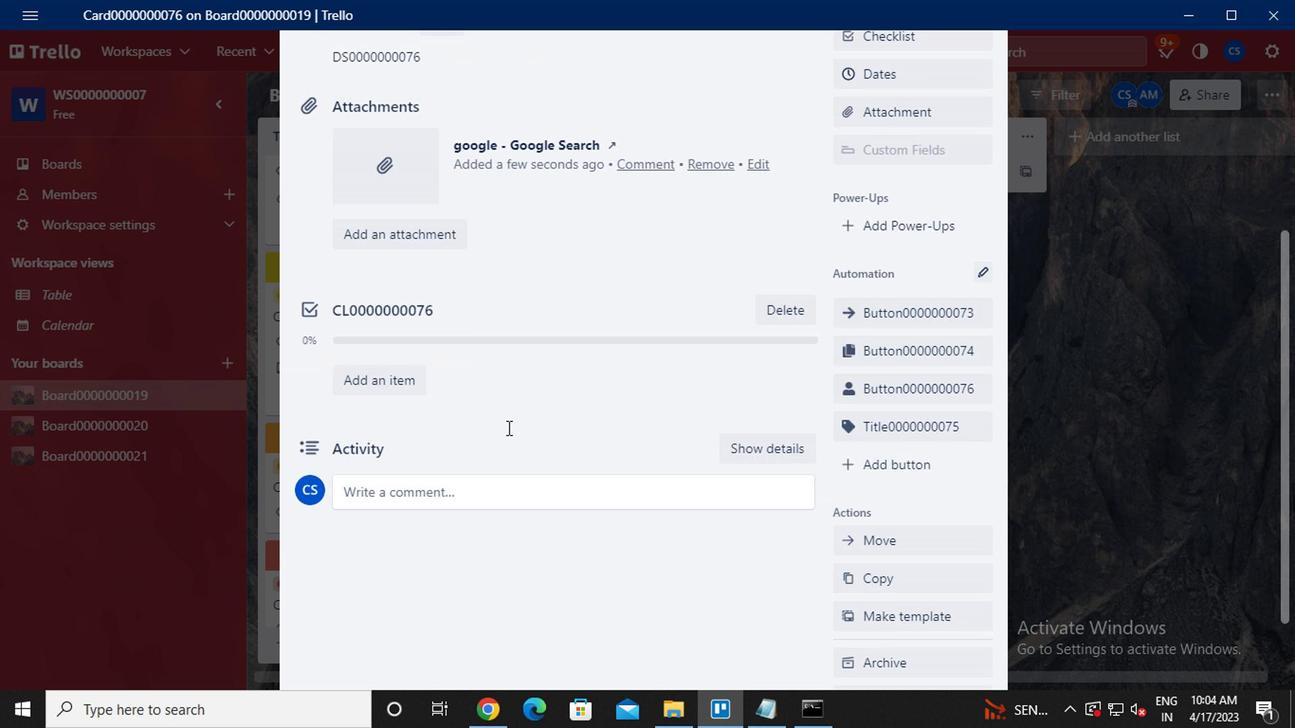 
Action: Mouse scrolled (476, 414) with delta (0, 0)
Screenshot: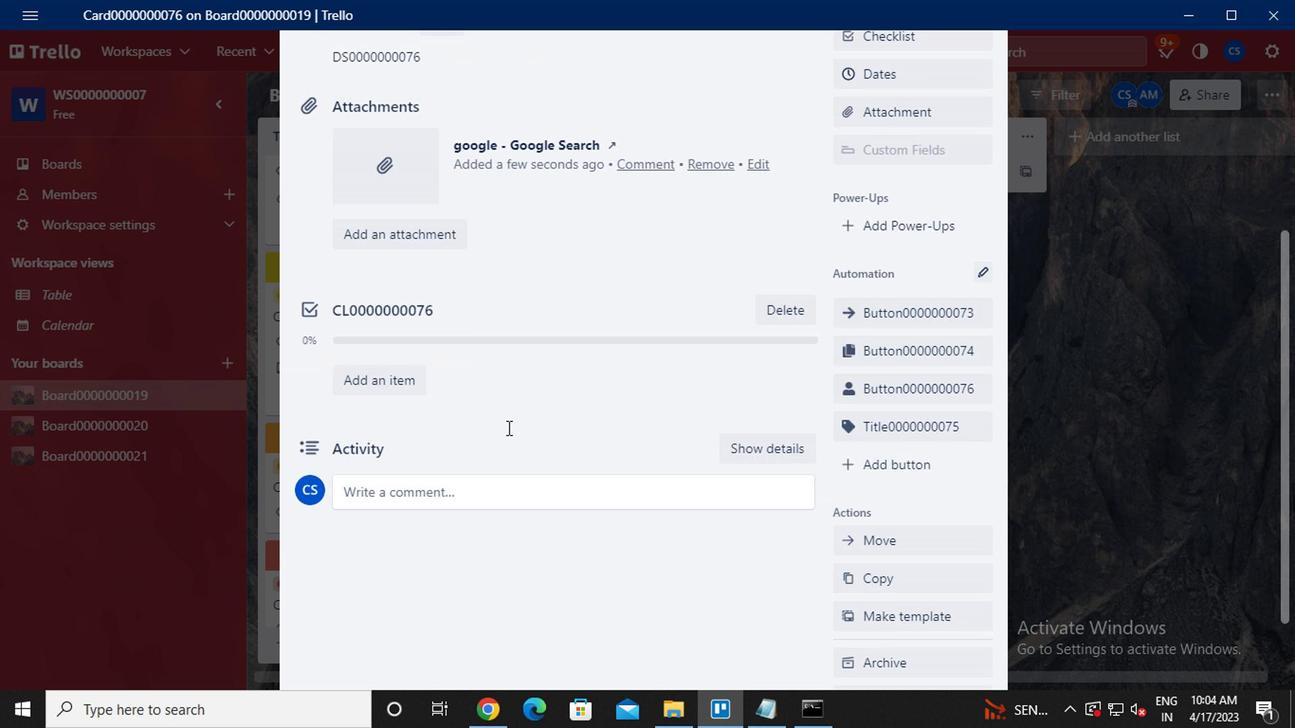 
Action: Mouse moved to (476, 415)
Screenshot: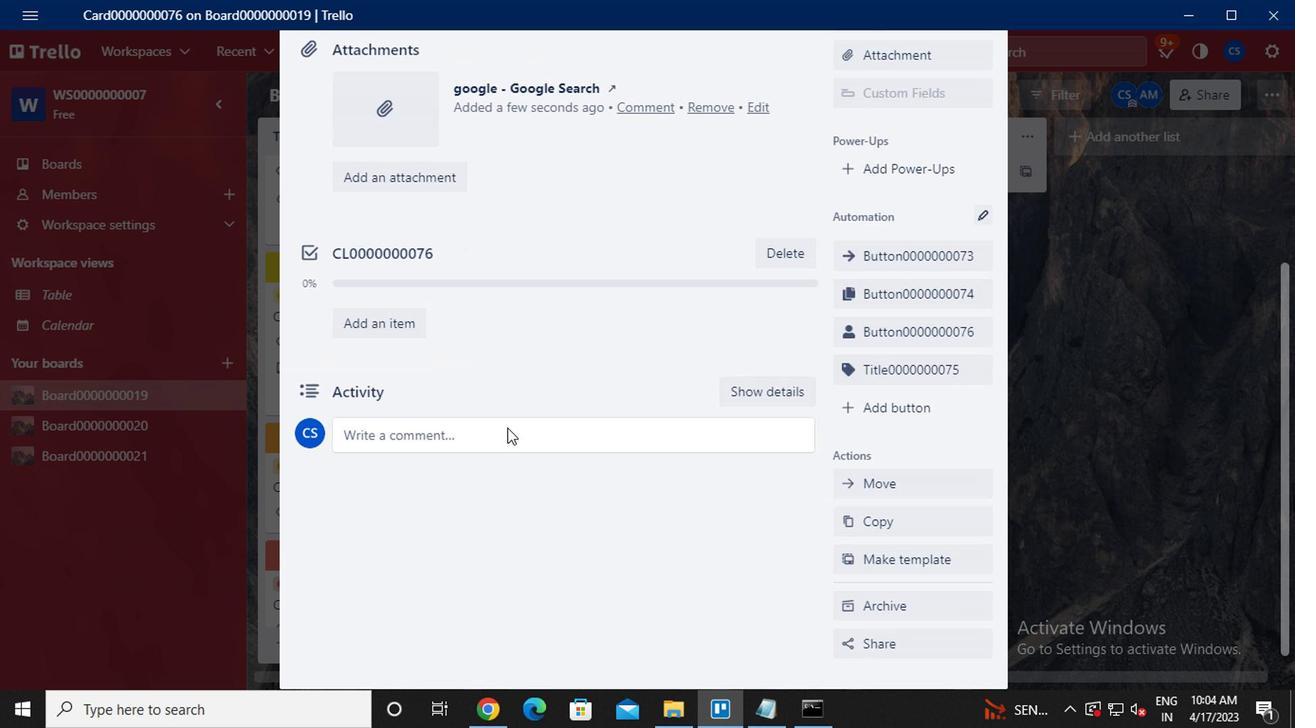 
Action: Mouse scrolled (476, 414) with delta (0, 0)
Screenshot: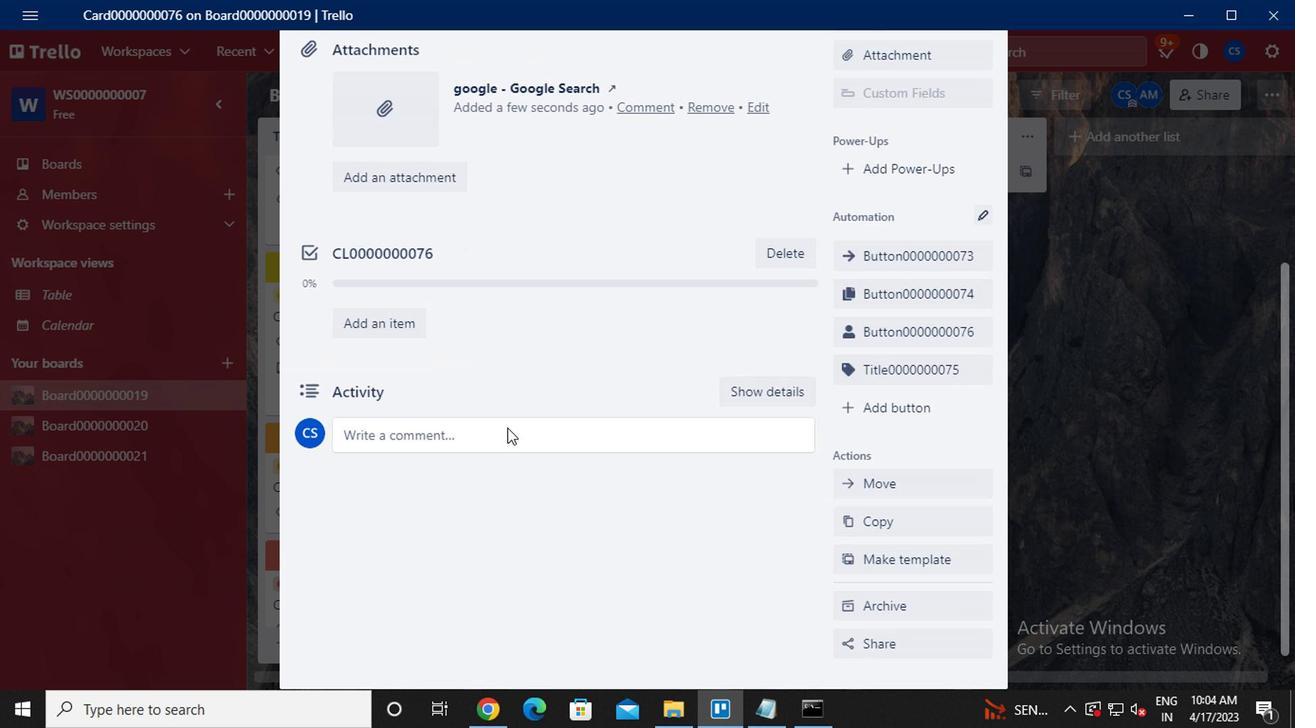 
Action: Mouse moved to (476, 415)
Screenshot: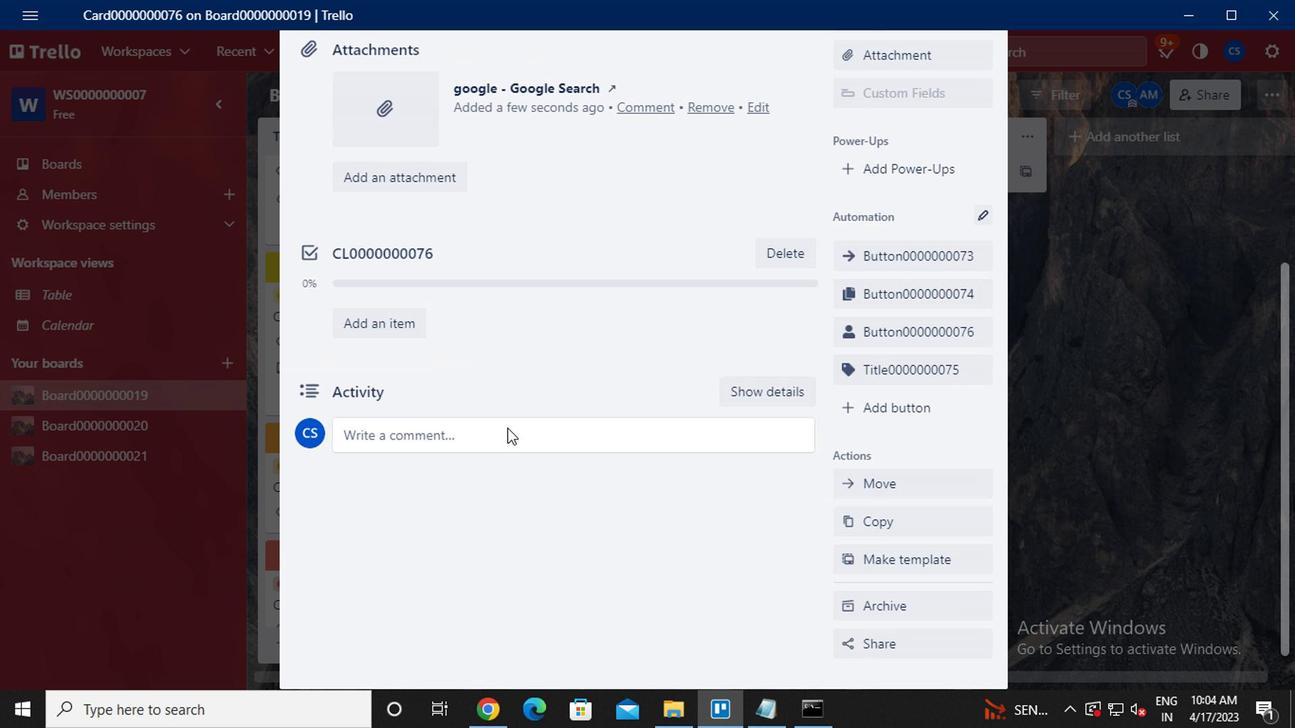 
Action: Mouse scrolled (476, 414) with delta (0, 0)
Screenshot: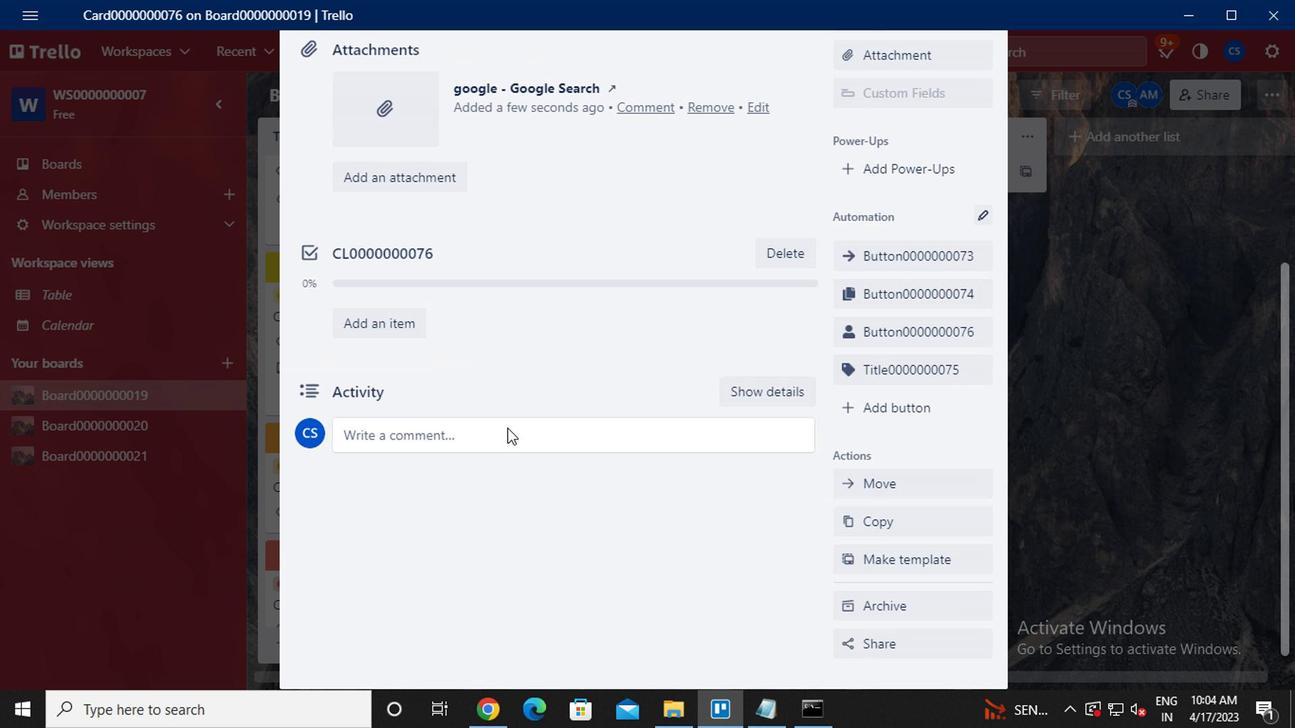 
Action: Mouse moved to (476, 416)
Screenshot: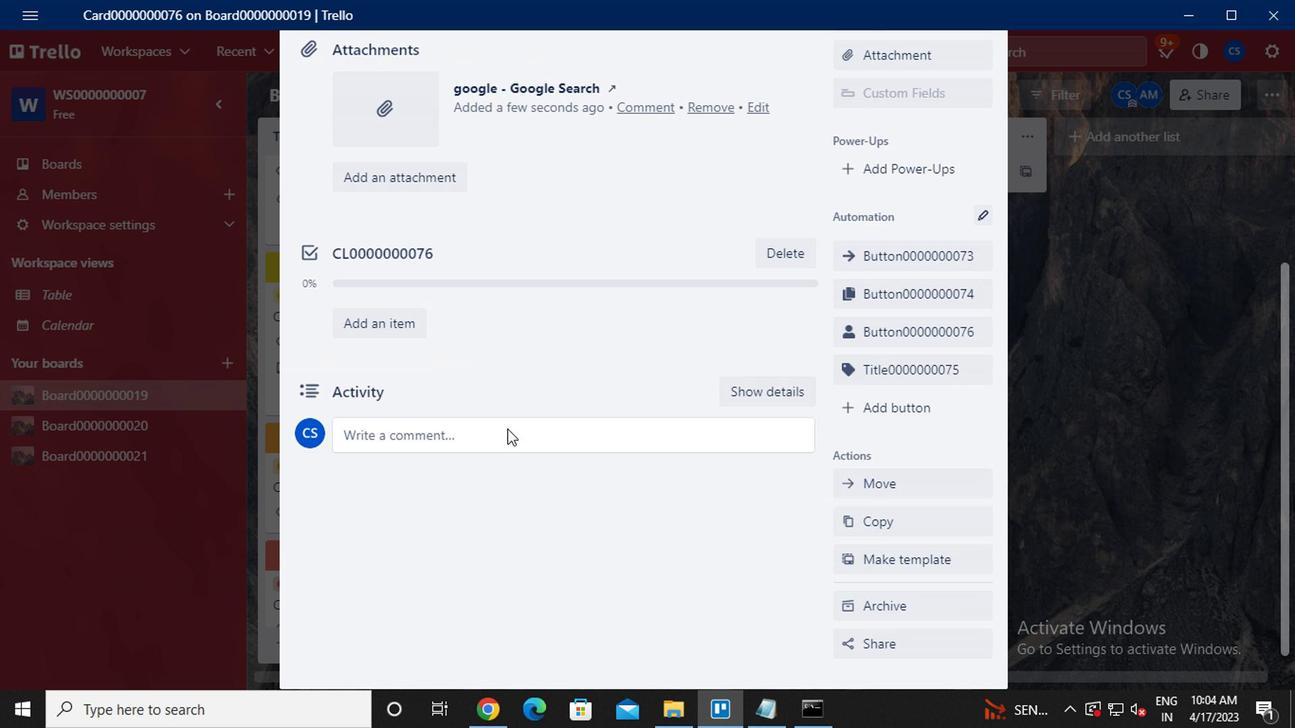 
Action: Mouse scrolled (476, 416) with delta (0, 0)
Screenshot: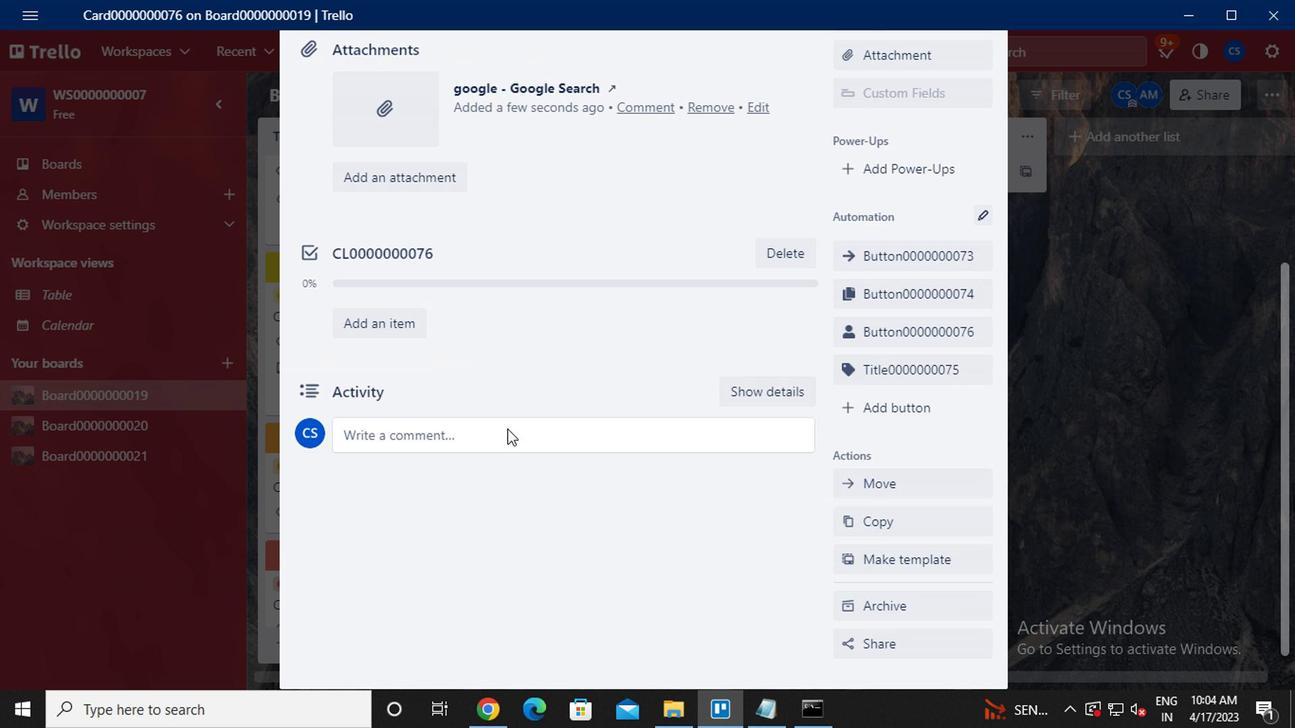 
Action: Mouse moved to (480, 378)
Screenshot: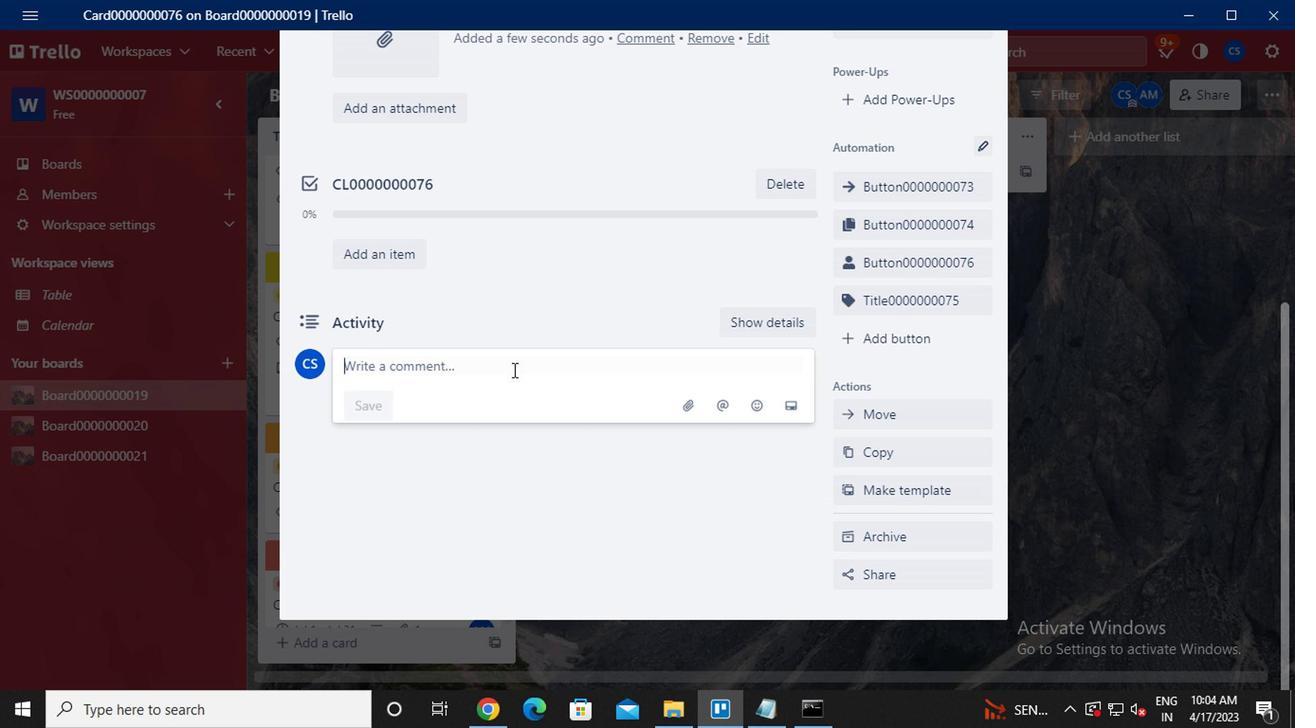 
Action: Mouse pressed left at (480, 378)
Screenshot: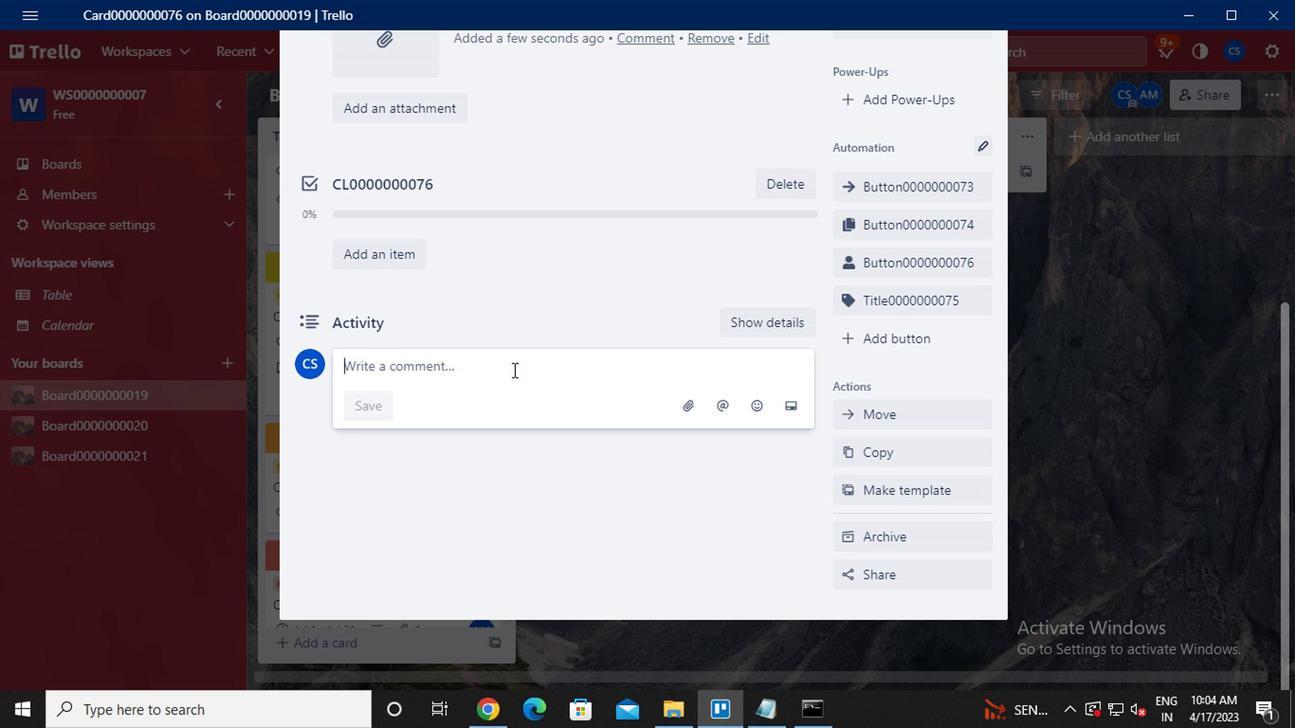 
Action: Key pressed cm0000000076
Screenshot: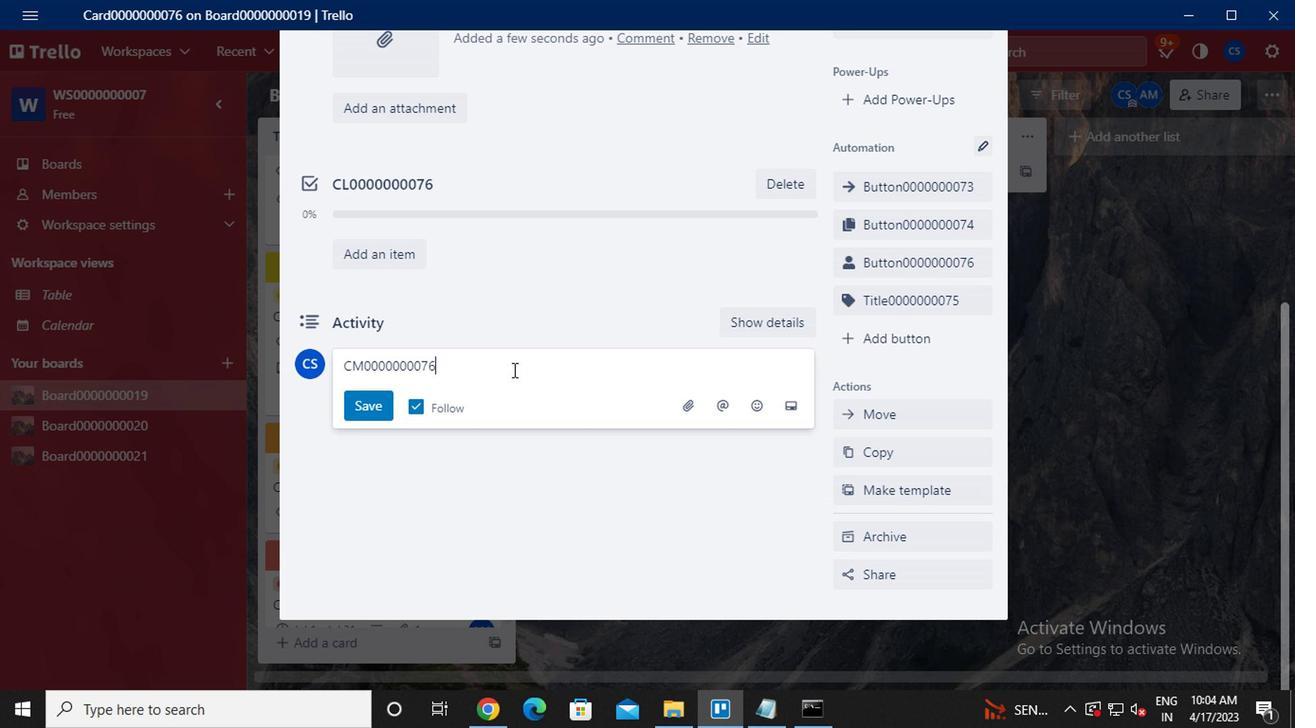 
Action: Mouse moved to (385, 400)
Screenshot: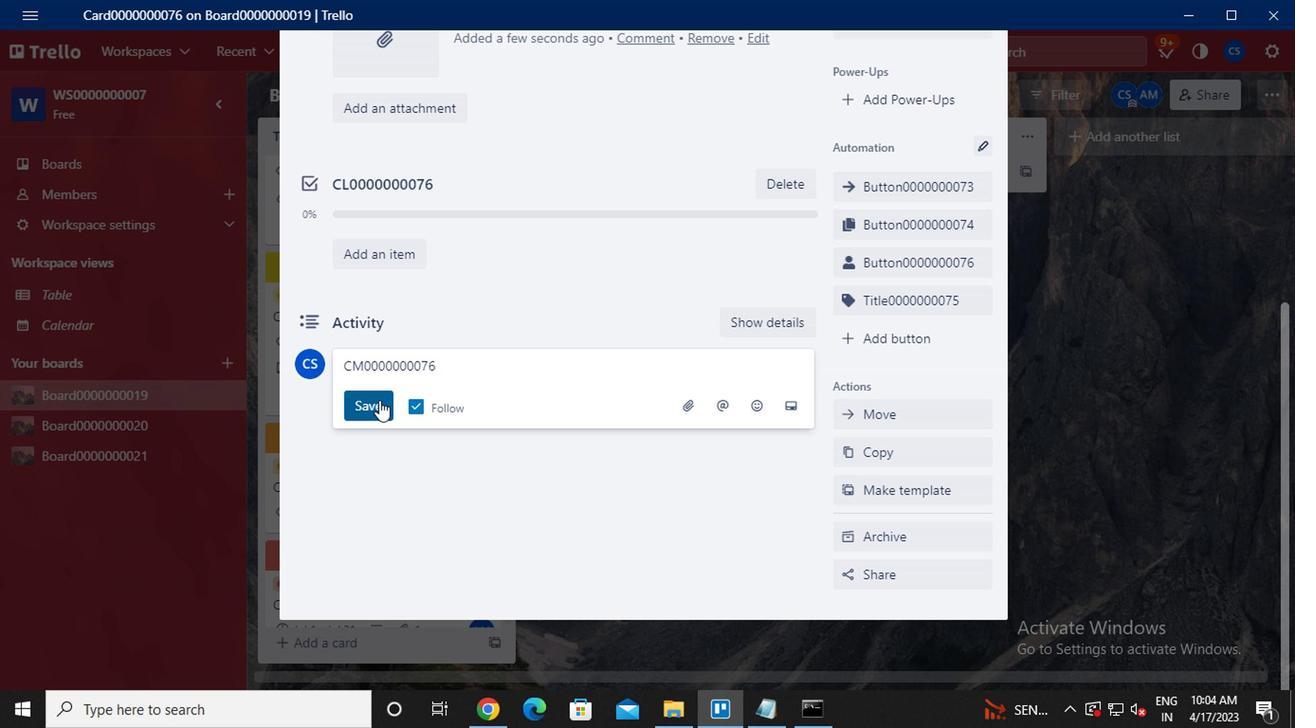 
Action: Mouse pressed left at (385, 400)
Screenshot: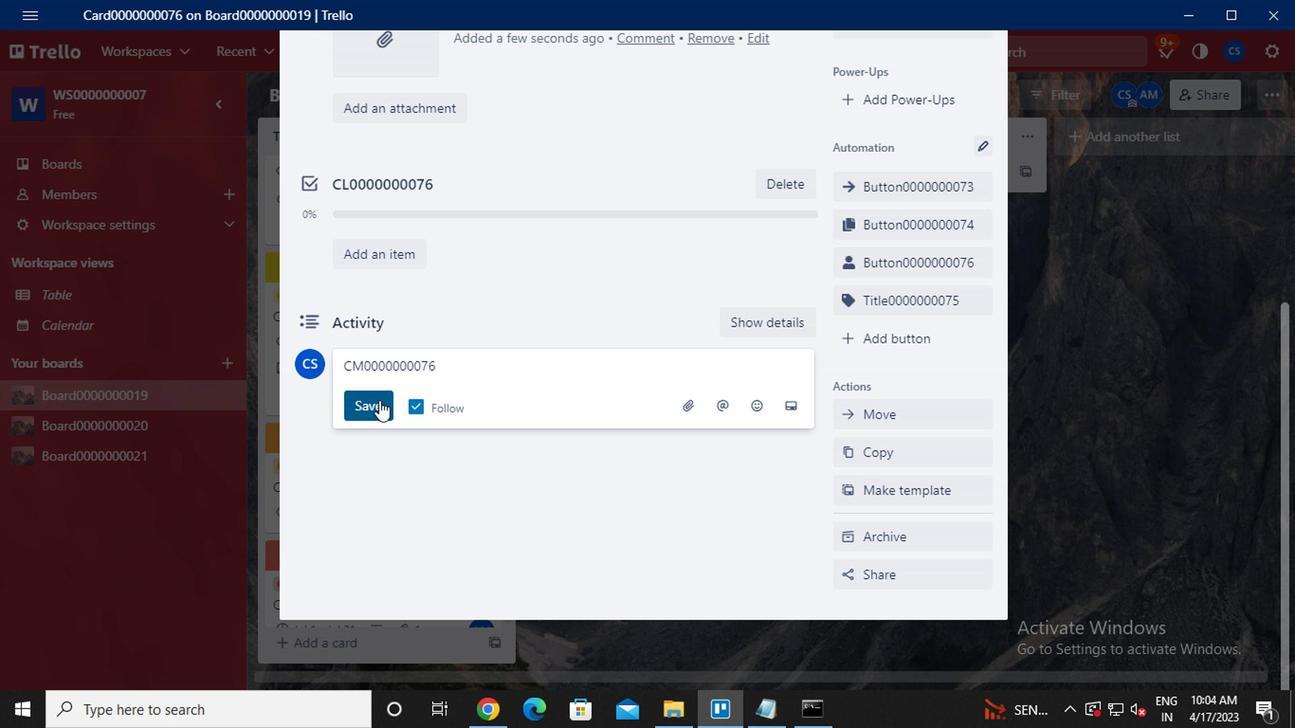 
Action: Mouse moved to (518, 453)
Screenshot: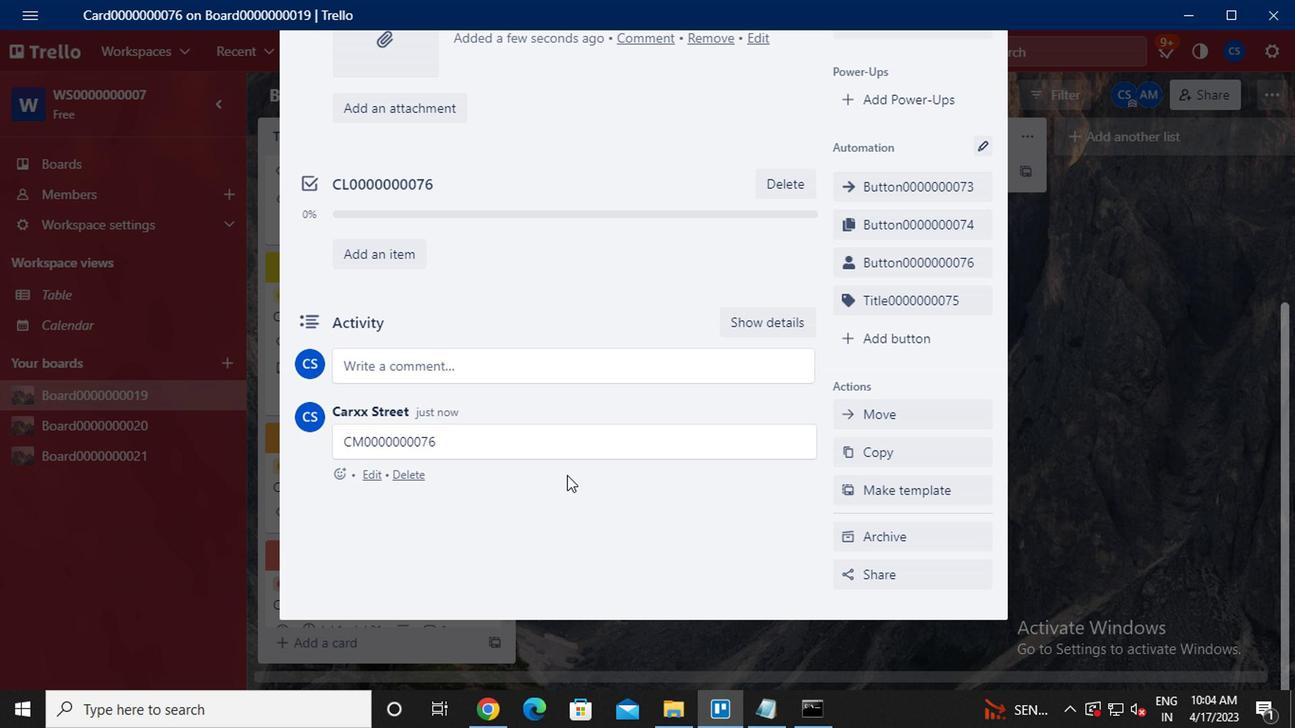
